 Task: Select Retail. Add to cart, from Victoria''s Secret_x000D_
 for 4749 Dog Hill Lane, Kensington, Kansas 66951, Cell Number 785-697-6934, following items : Bombshell Seduction Eau de Parfum (1.7 oz)_x000D_
 - 2, Victoria''s Secret Essential Pocket Legging 6_x000D_
 - 2, Victoria''s Secret The Do-Not-Disturb Teddy Lipstick Red (Medium)_x000D_
 - 2, Victoria''s Secret Knockout High Impact Front-Close Sports Bra Black (34-D)_x000D_
 - 2, Very Sexy Night Eau de Parfum (3.4 oz.)_x000D_
 - 3
Action: Mouse moved to (662, 125)
Screenshot: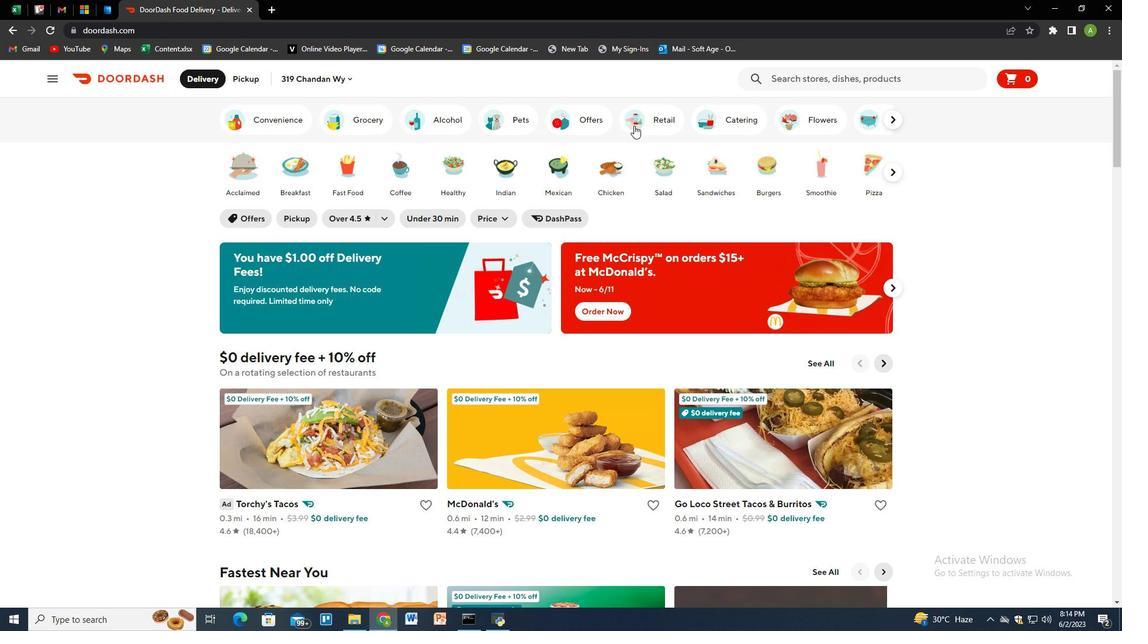 
Action: Mouse pressed left at (662, 125)
Screenshot: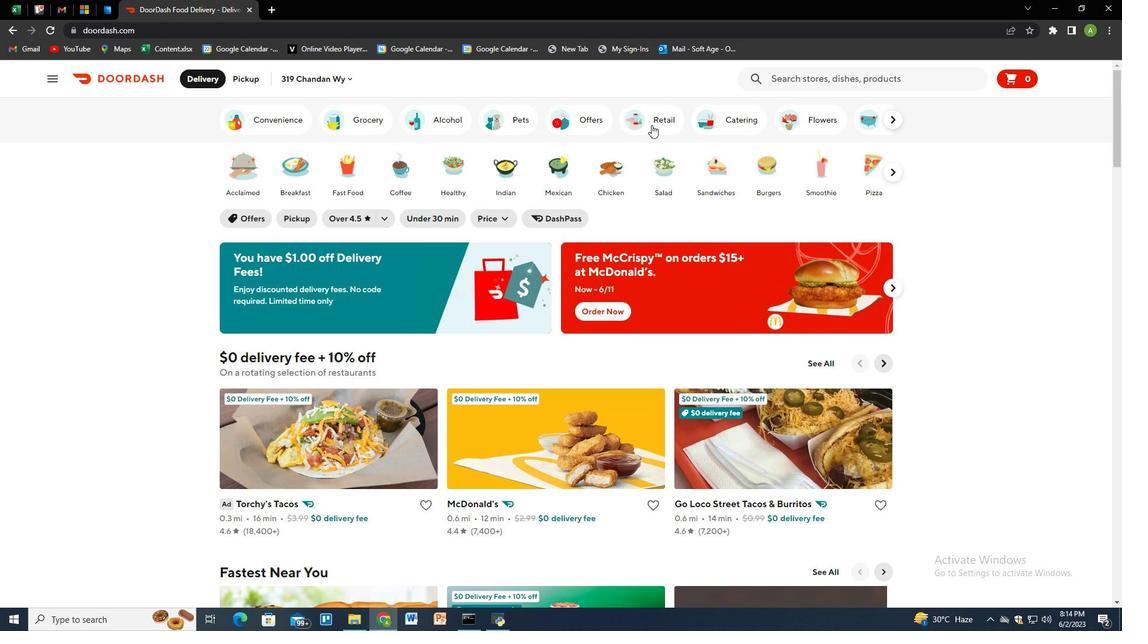 
Action: Mouse moved to (622, 470)
Screenshot: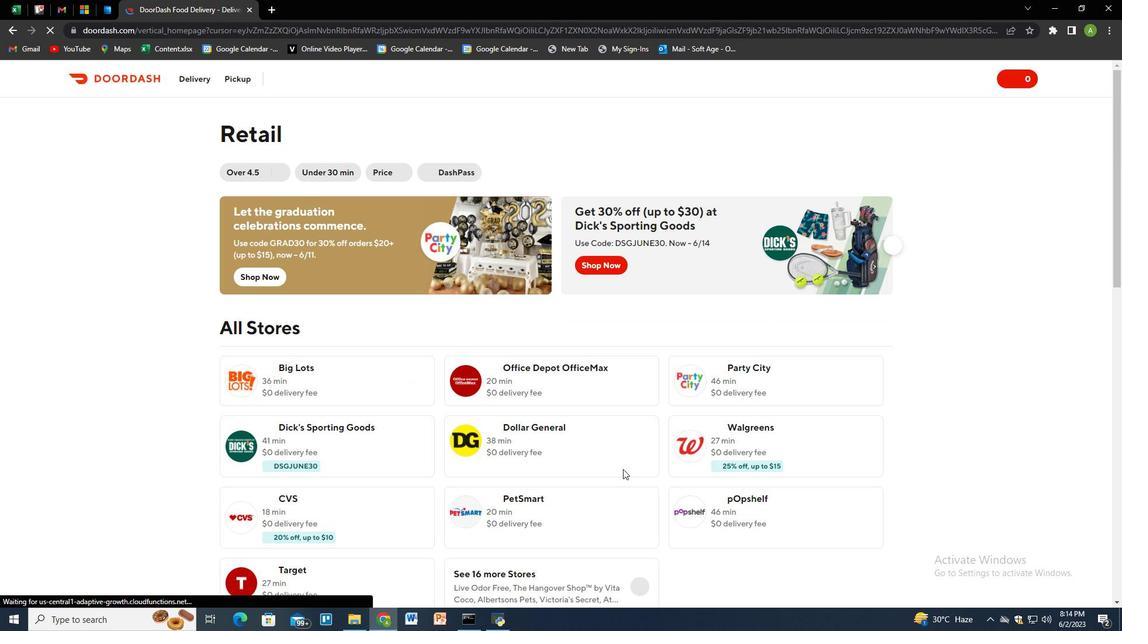 
Action: Mouse scrolled (622, 470) with delta (0, 0)
Screenshot: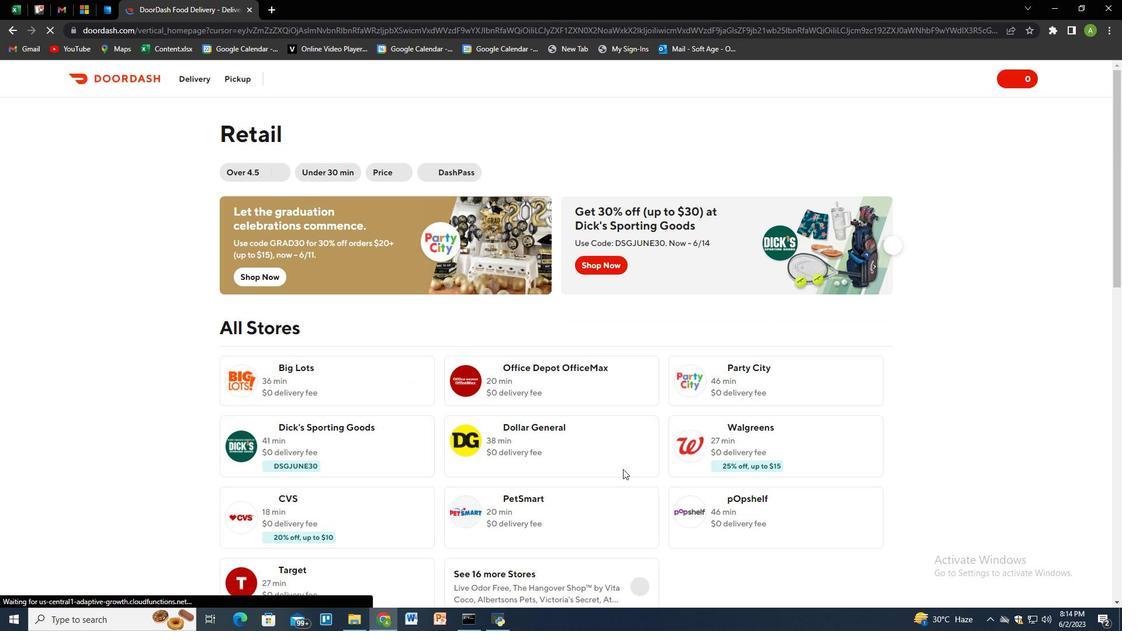 
Action: Mouse scrolled (622, 470) with delta (0, 0)
Screenshot: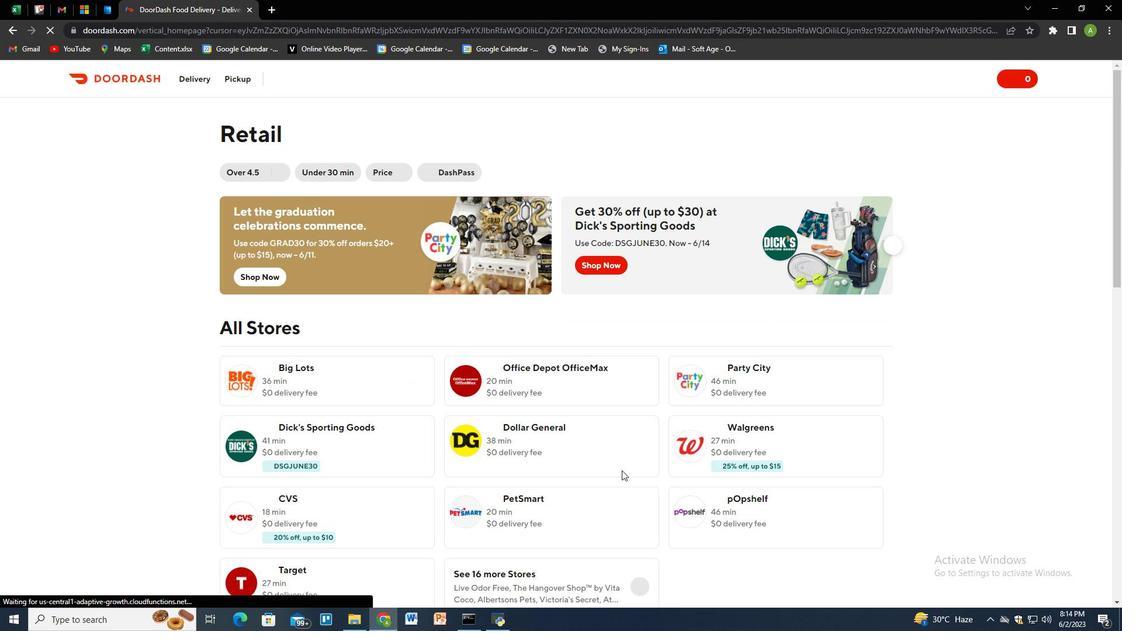 
Action: Mouse moved to (631, 470)
Screenshot: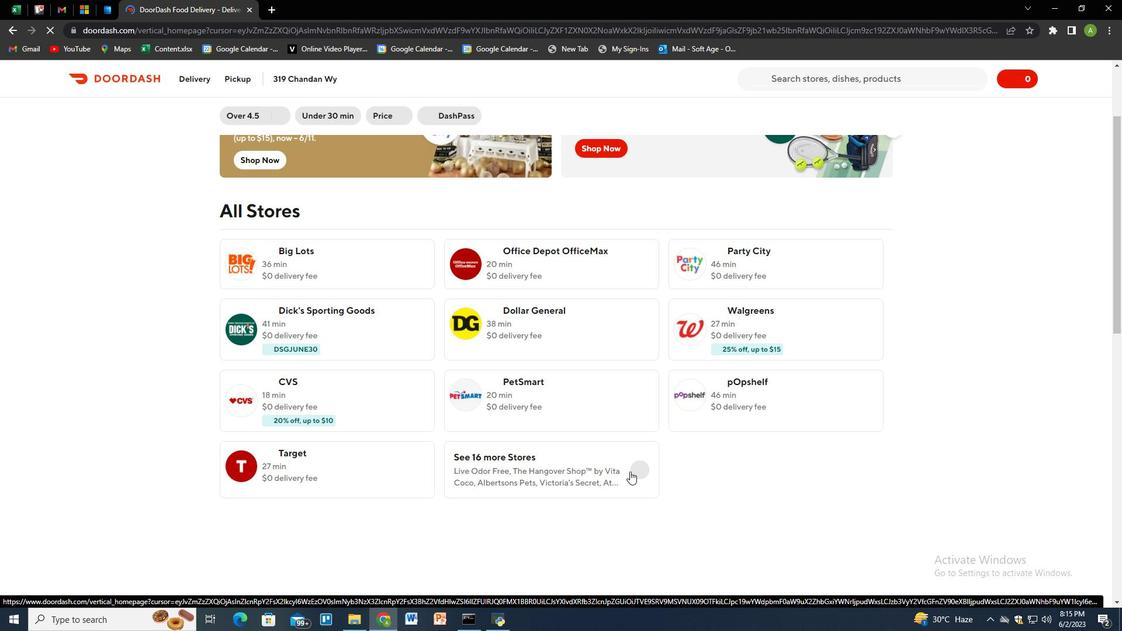 
Action: Mouse pressed left at (631, 470)
Screenshot: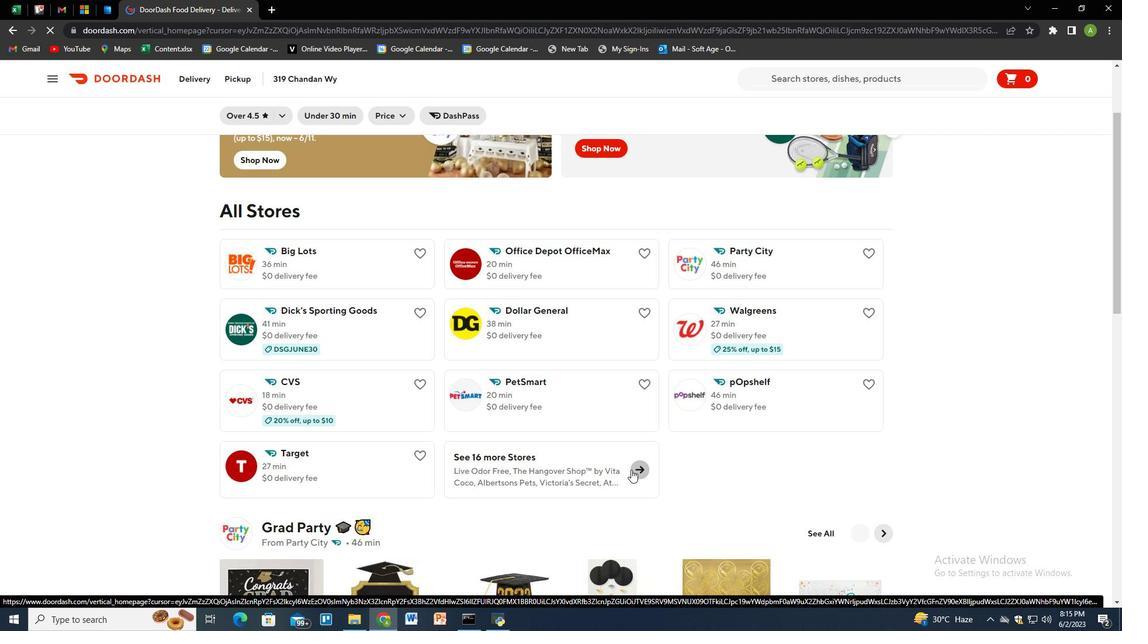 
Action: Mouse moved to (593, 461)
Screenshot: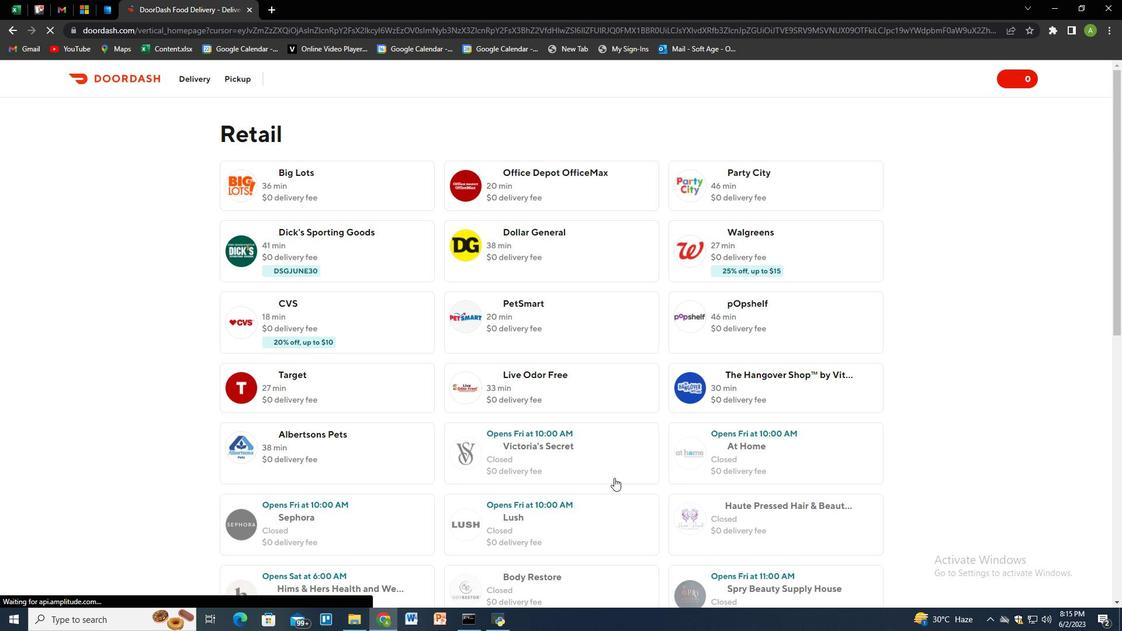 
Action: Mouse pressed left at (593, 461)
Screenshot: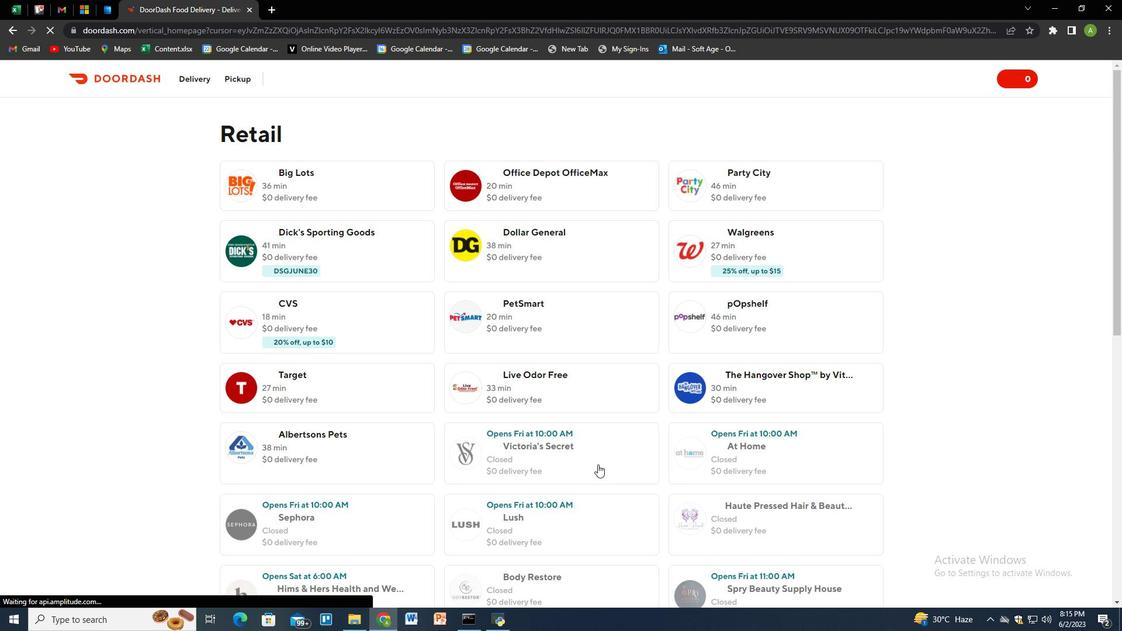 
Action: Mouse moved to (252, 79)
Screenshot: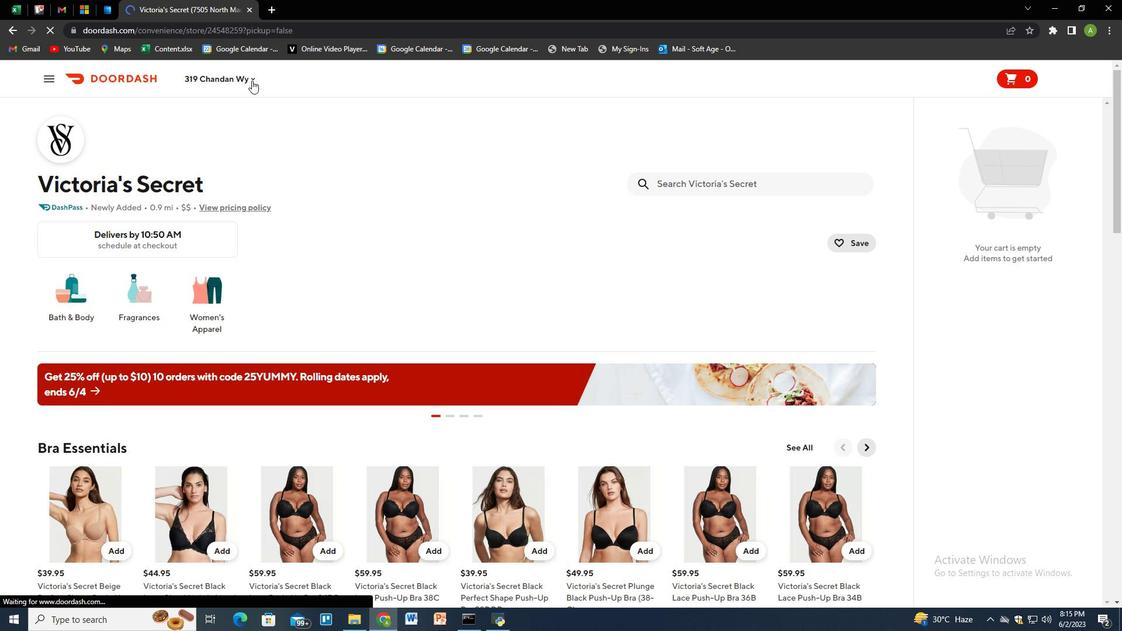 
Action: Mouse pressed left at (252, 79)
Screenshot: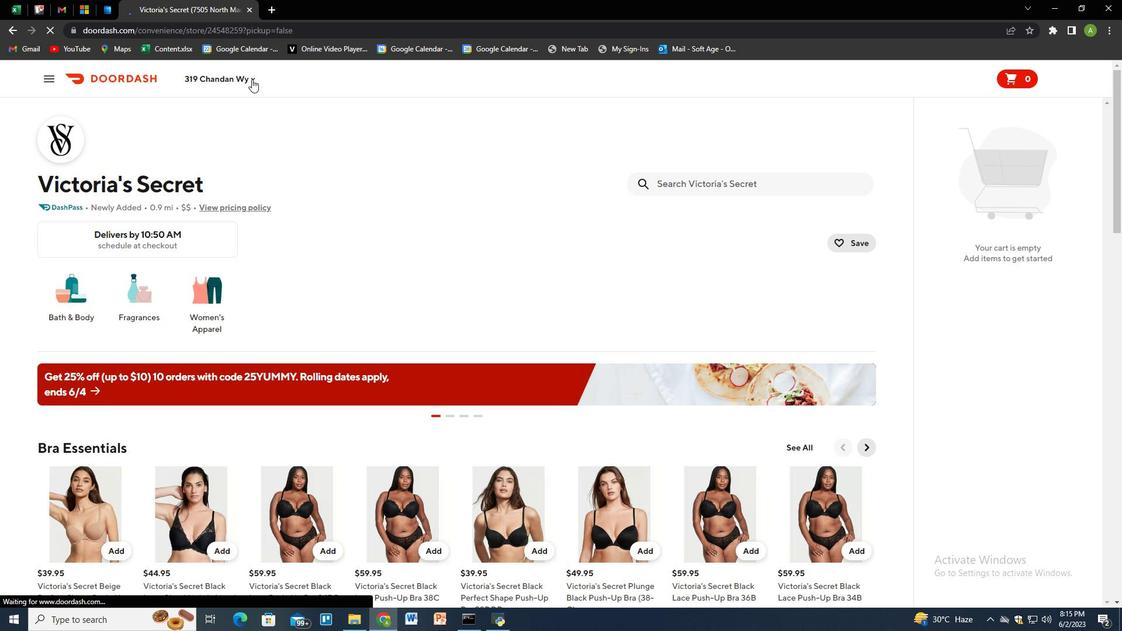 
Action: Mouse moved to (253, 134)
Screenshot: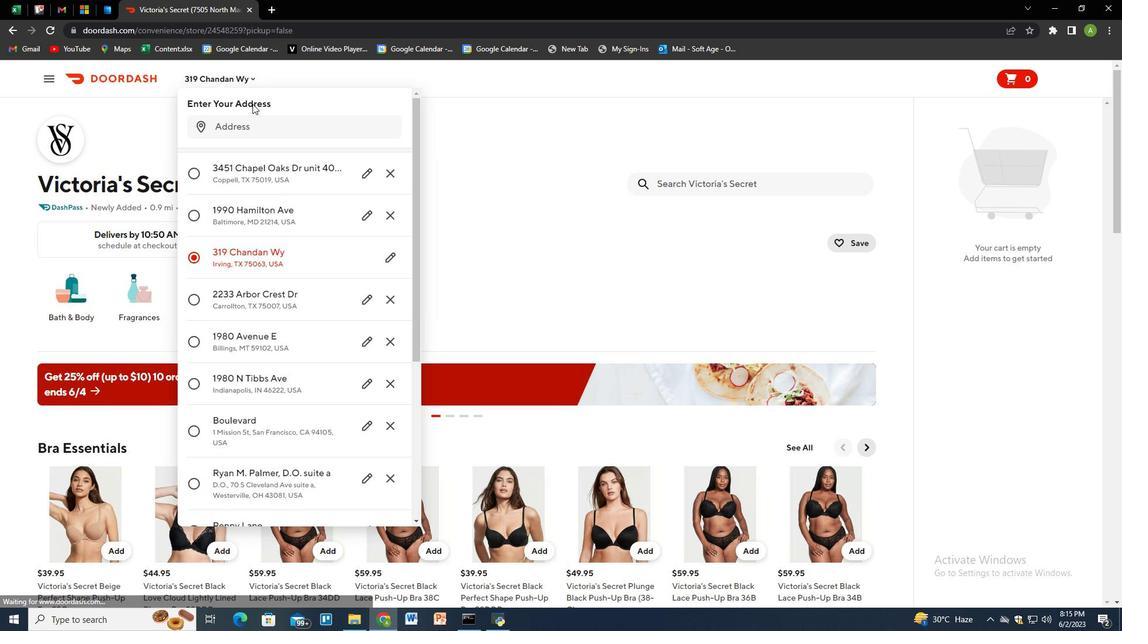 
Action: Mouse pressed left at (253, 134)
Screenshot: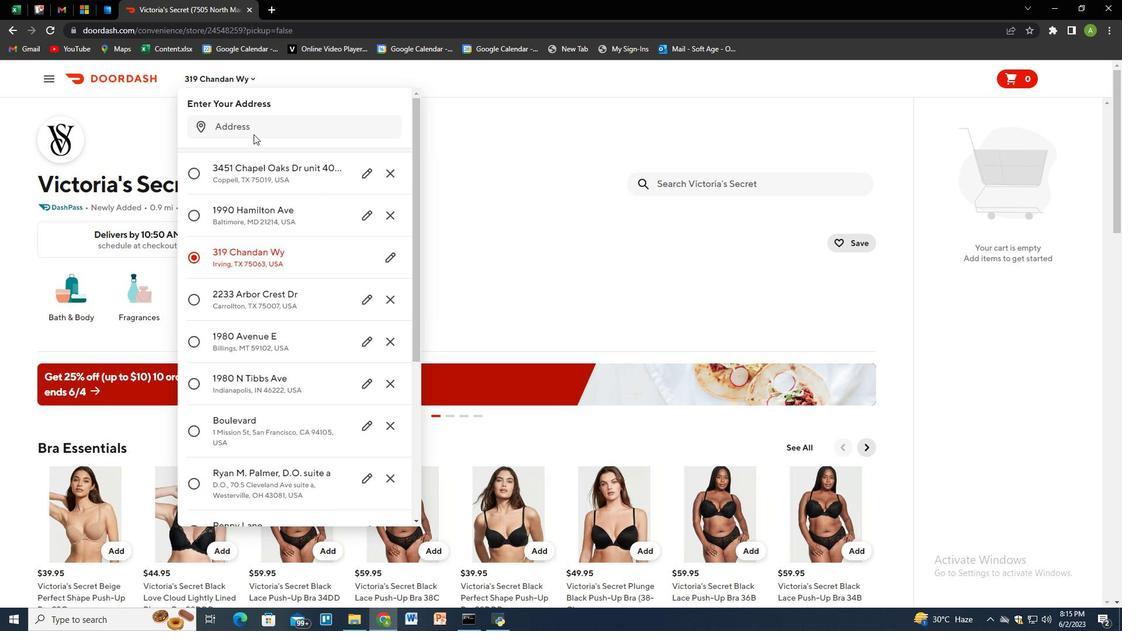 
Action: Mouse moved to (239, 97)
Screenshot: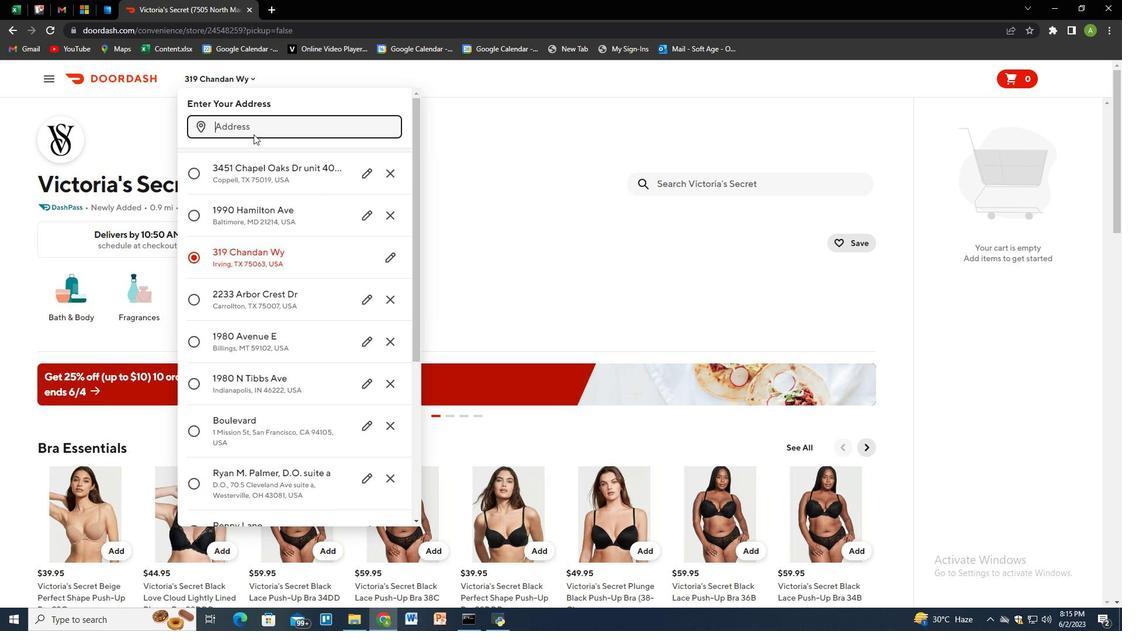 
Action: Key pressed 4749<Key.space>dog<Key.space>hill<Key.space>lane,<Key.space>kensington,<Key.space>kansas<Key.space>66951<Key.enter>
Screenshot: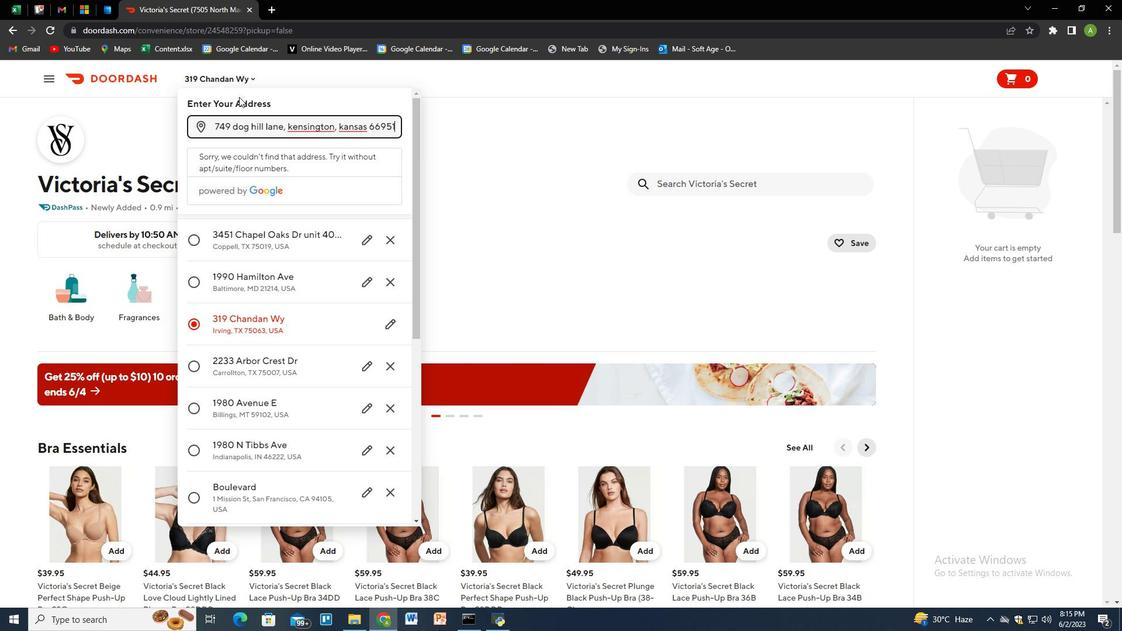 
Action: Mouse moved to (350, 467)
Screenshot: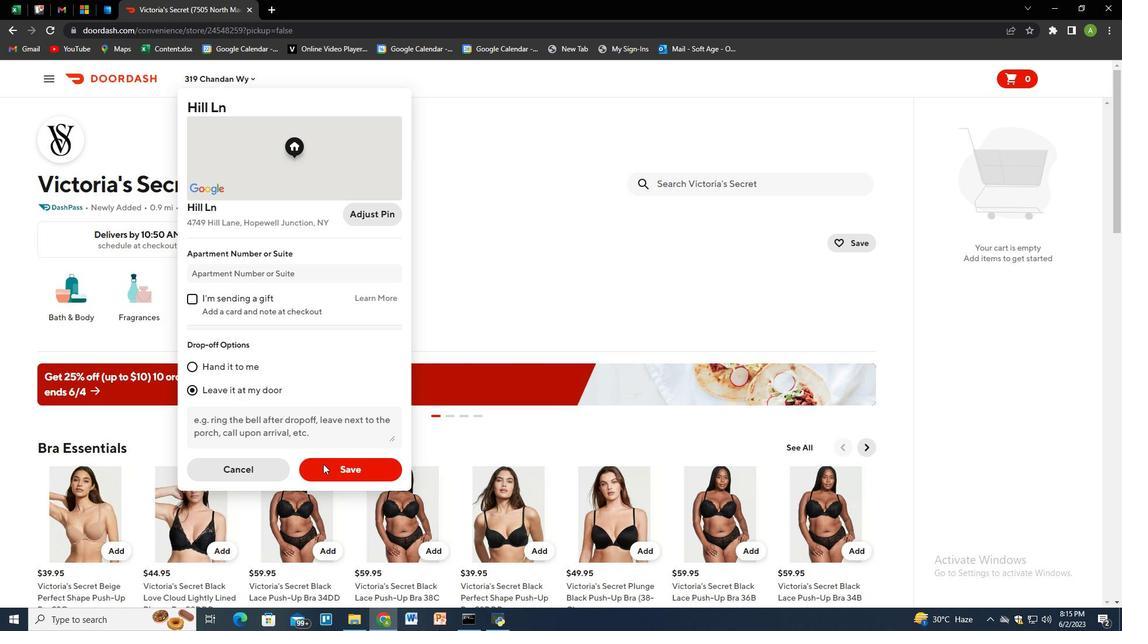 
Action: Mouse pressed left at (350, 467)
Screenshot: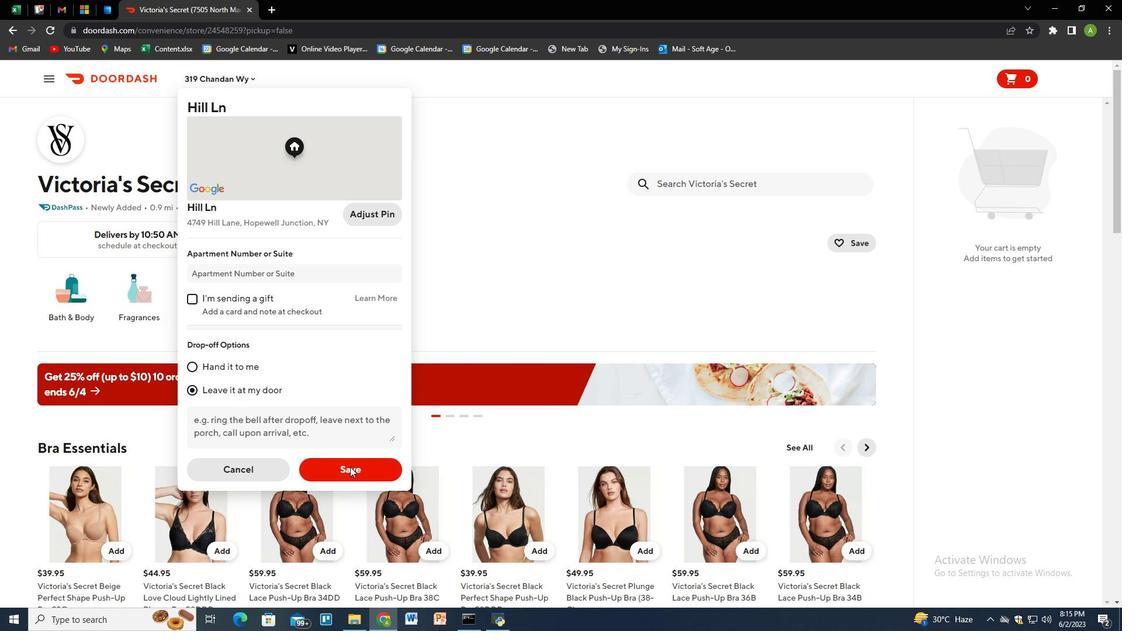 
Action: Mouse moved to (681, 189)
Screenshot: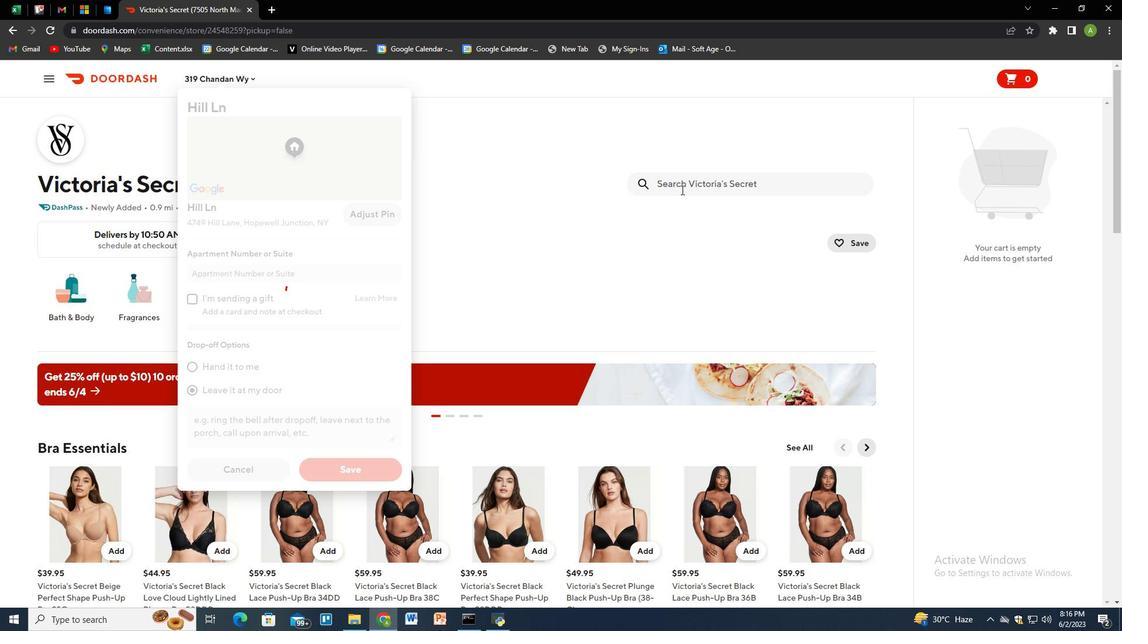 
Action: Mouse pressed left at (681, 189)
Screenshot: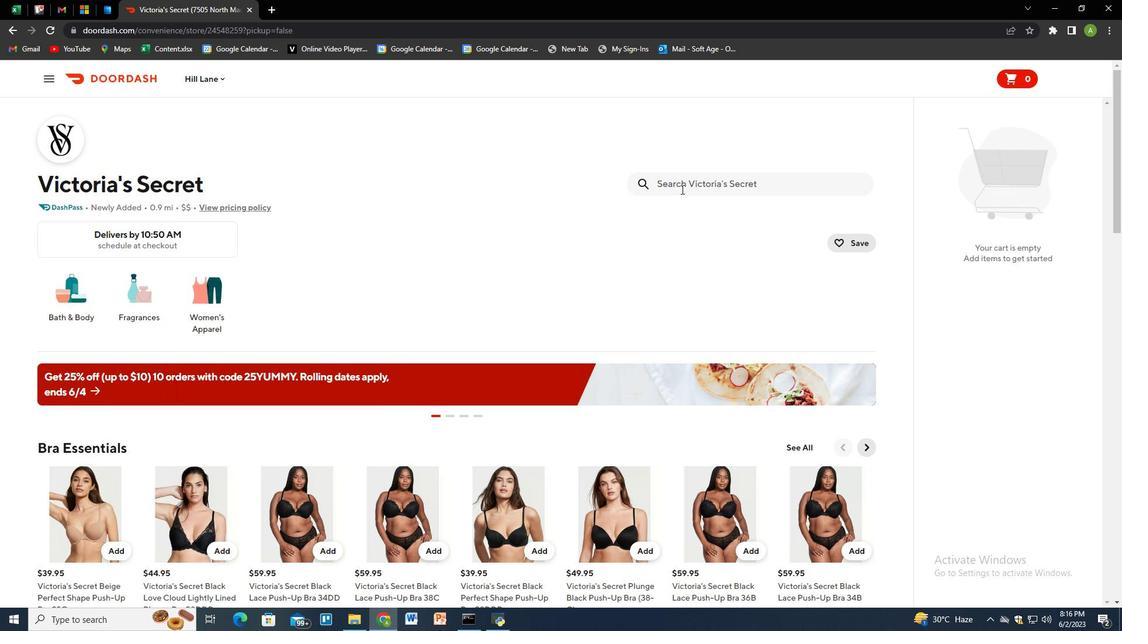 
Action: Key pressed bombshell<Key.space>seduction<Key.space>eay<Key.backspace>u<Key.space>de<Key.space>parfum<Key.space><Key.shift_r>(1.7<Key.space>oz<Key.shift_r>)<Key.enter>
Screenshot: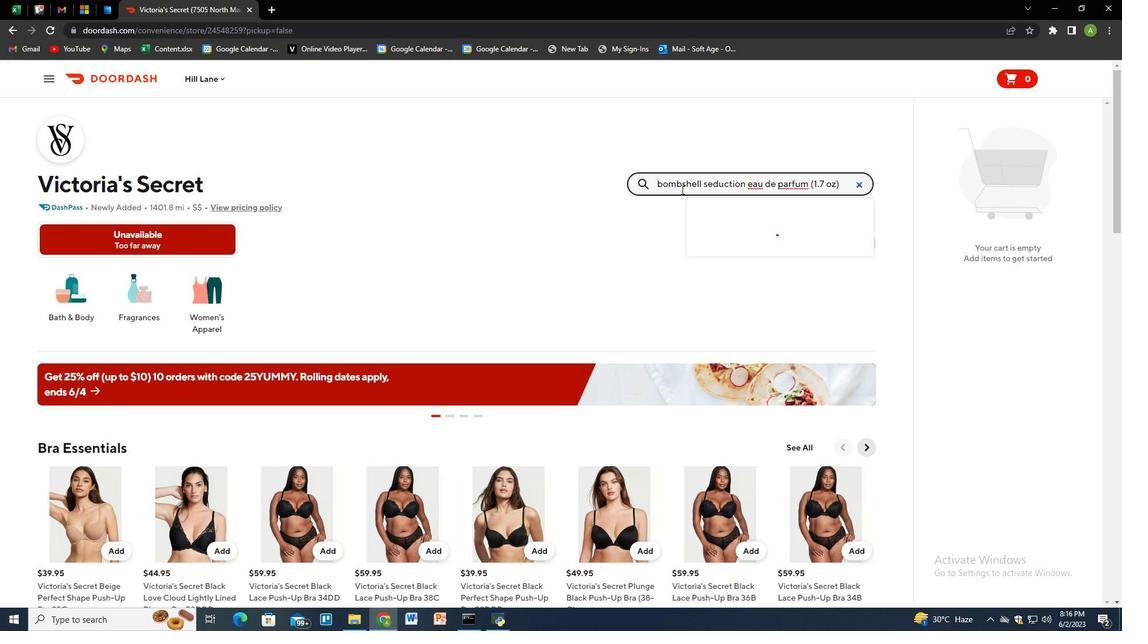 
Action: Mouse moved to (118, 307)
Screenshot: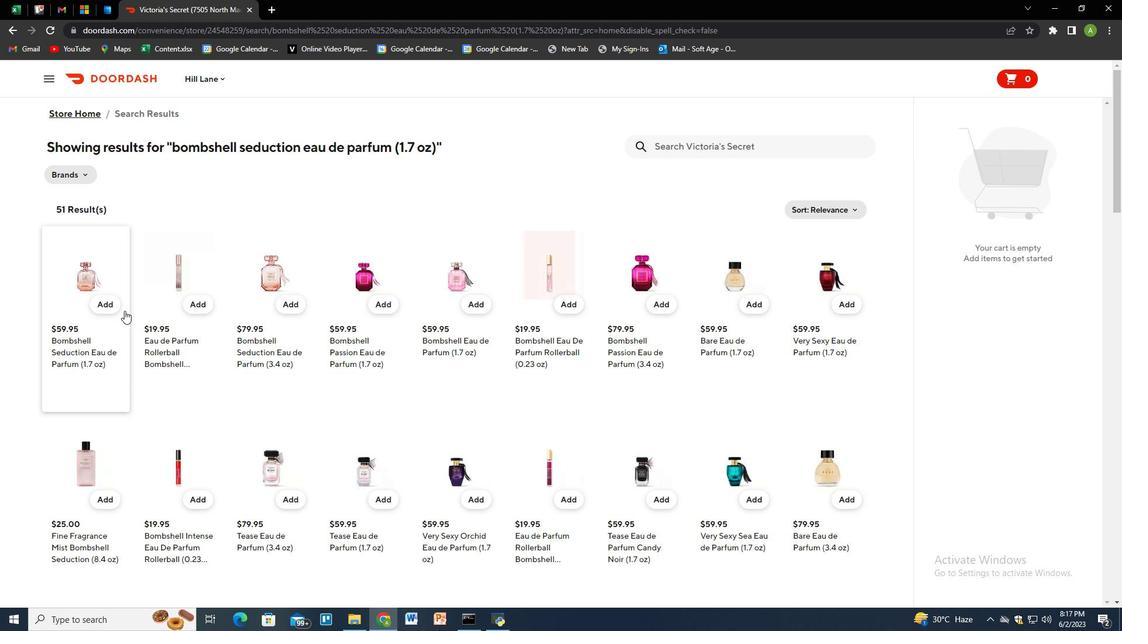 
Action: Mouse pressed left at (118, 307)
Screenshot: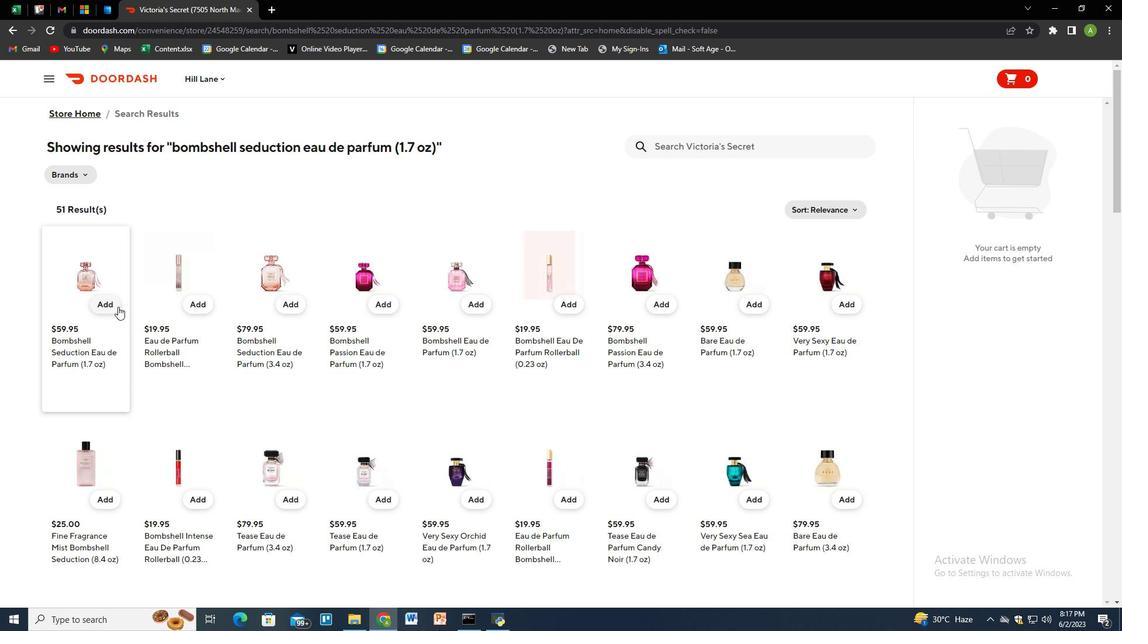 
Action: Mouse moved to (1083, 202)
Screenshot: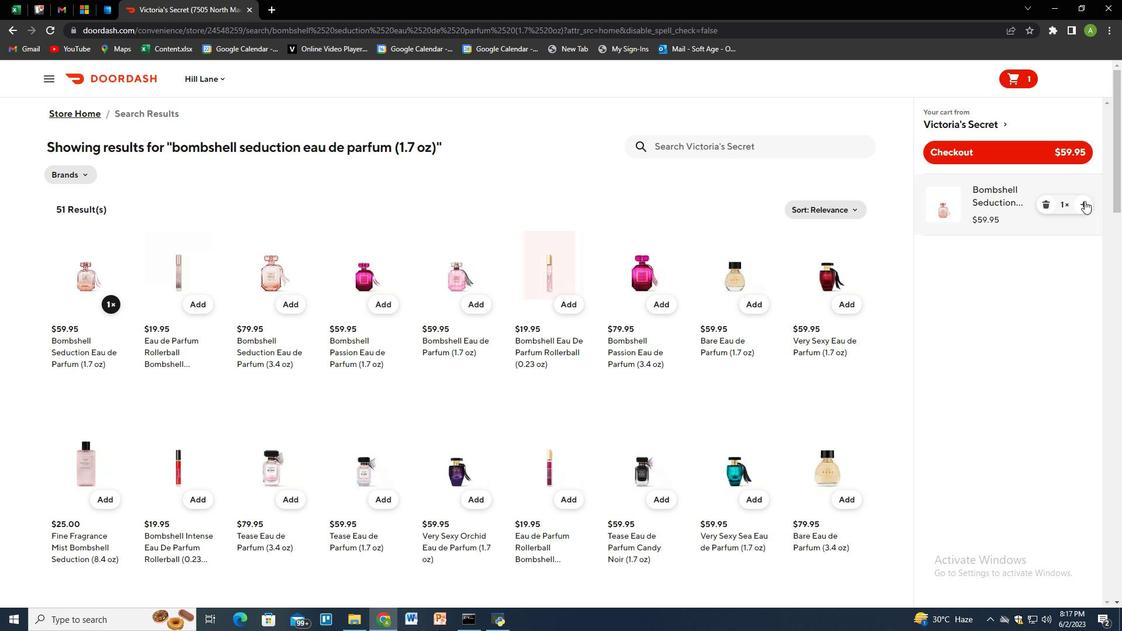 
Action: Mouse pressed left at (1083, 202)
Screenshot: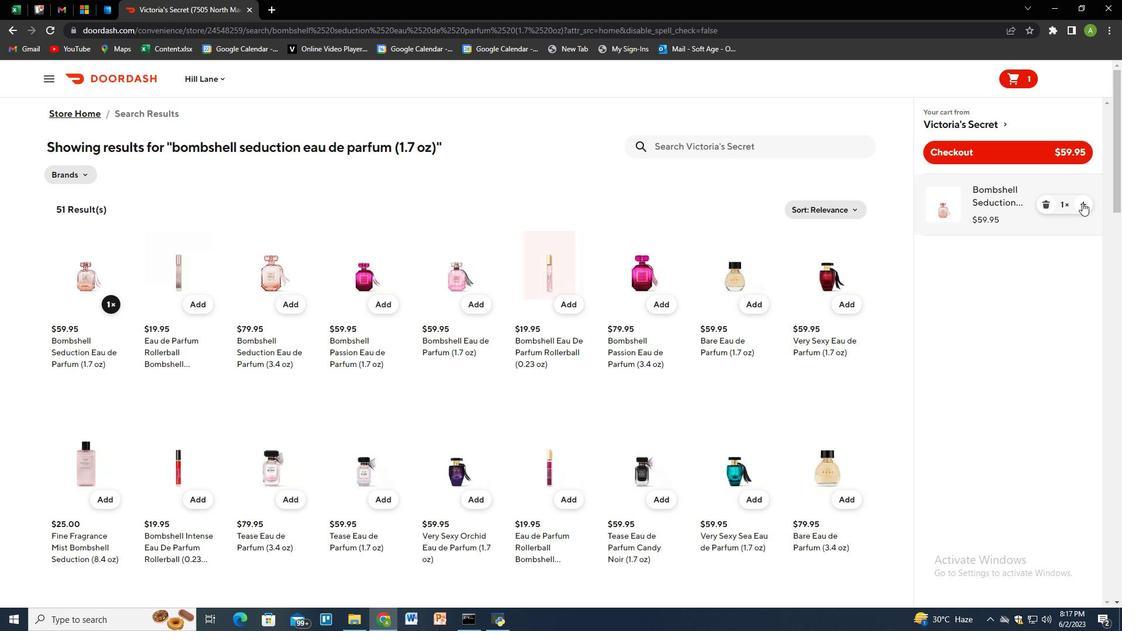 
Action: Mouse moved to (755, 150)
Screenshot: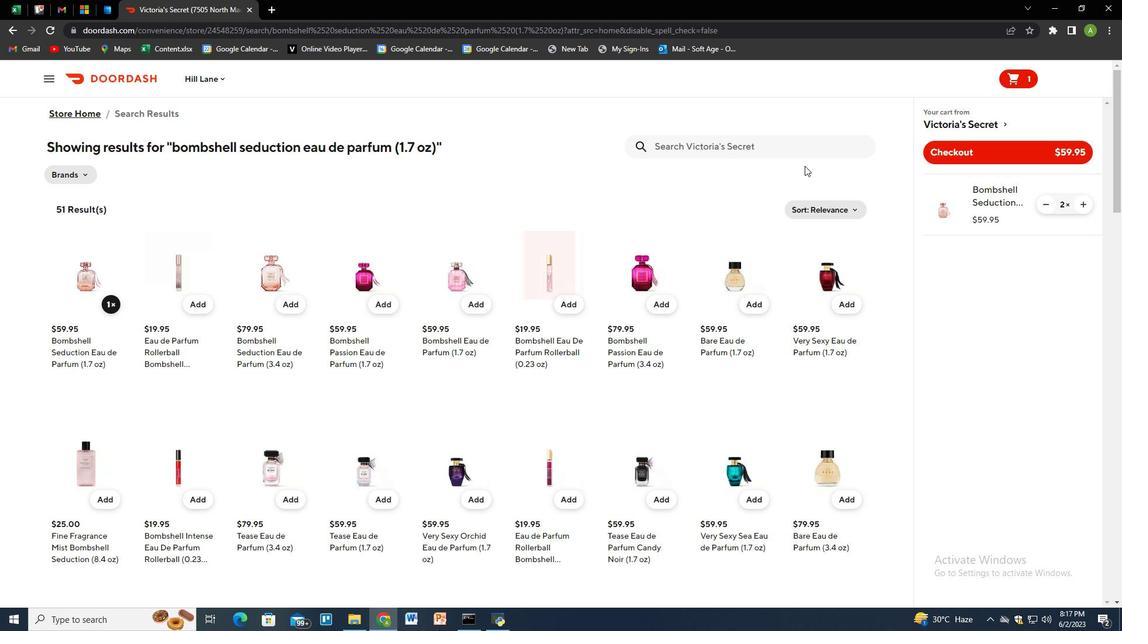 
Action: Mouse pressed left at (755, 150)
Screenshot: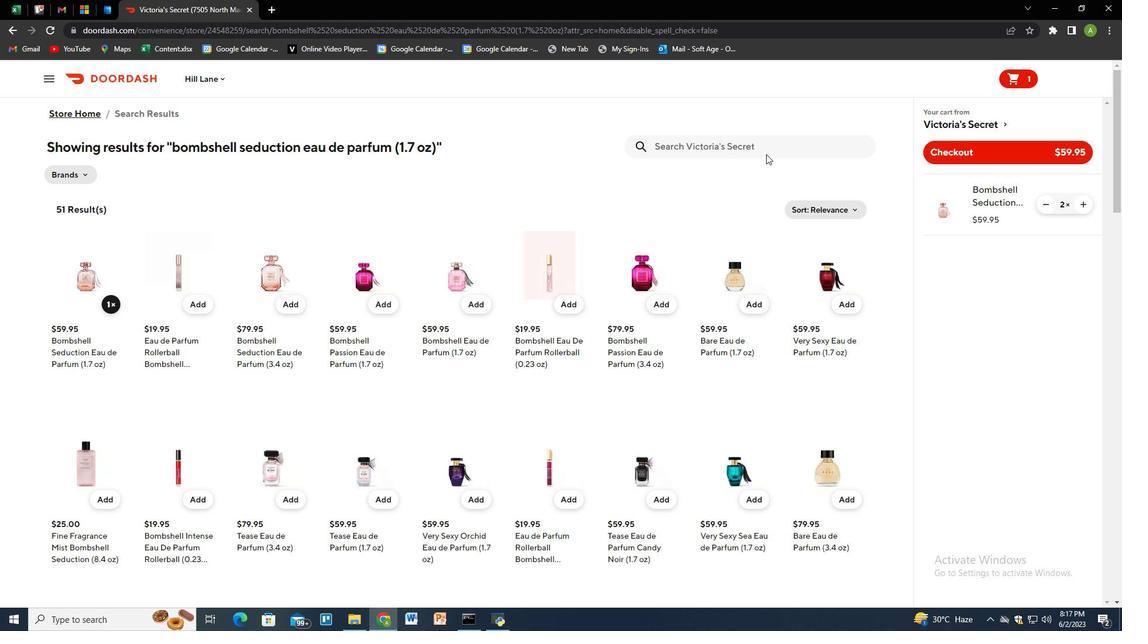 
Action: Key pressed victoria<Key.shift_r>"s<Key.space>secret<Key.space>essential<Key.space>pocket<Key.space>legging<Key.space>6<Key.enter>
Screenshot: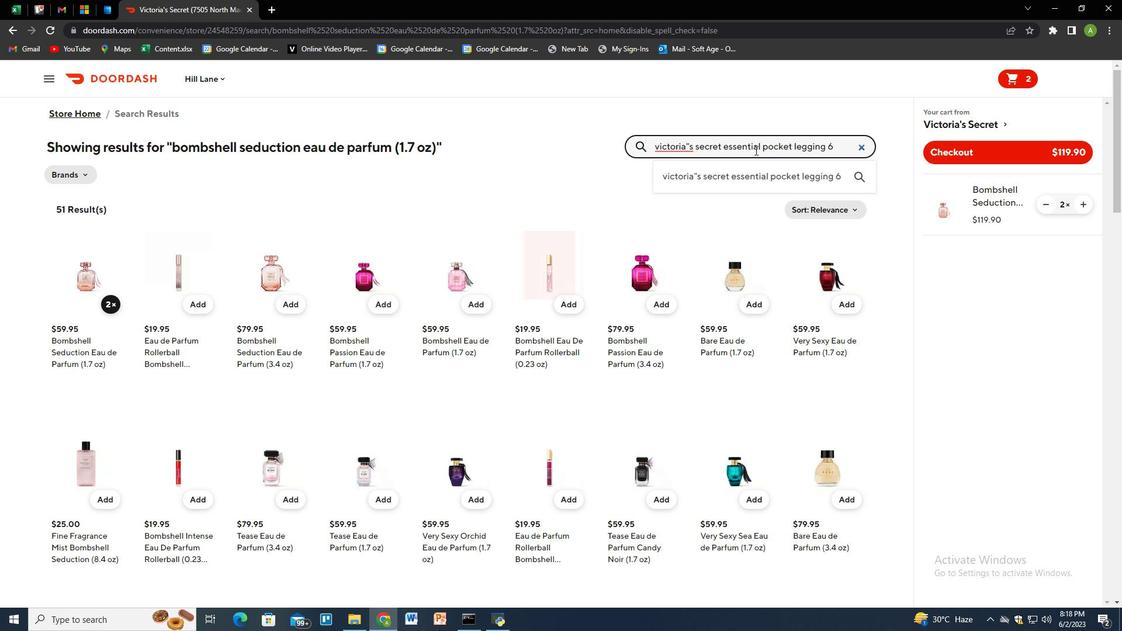 
Action: Mouse moved to (102, 303)
Screenshot: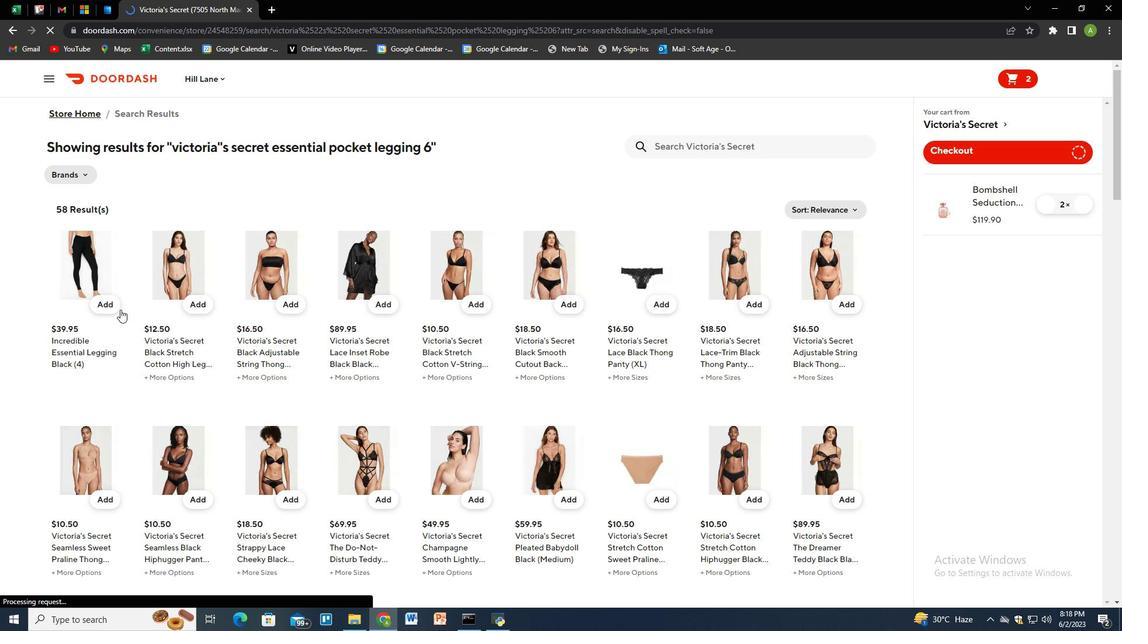 
Action: Mouse pressed left at (102, 303)
Screenshot: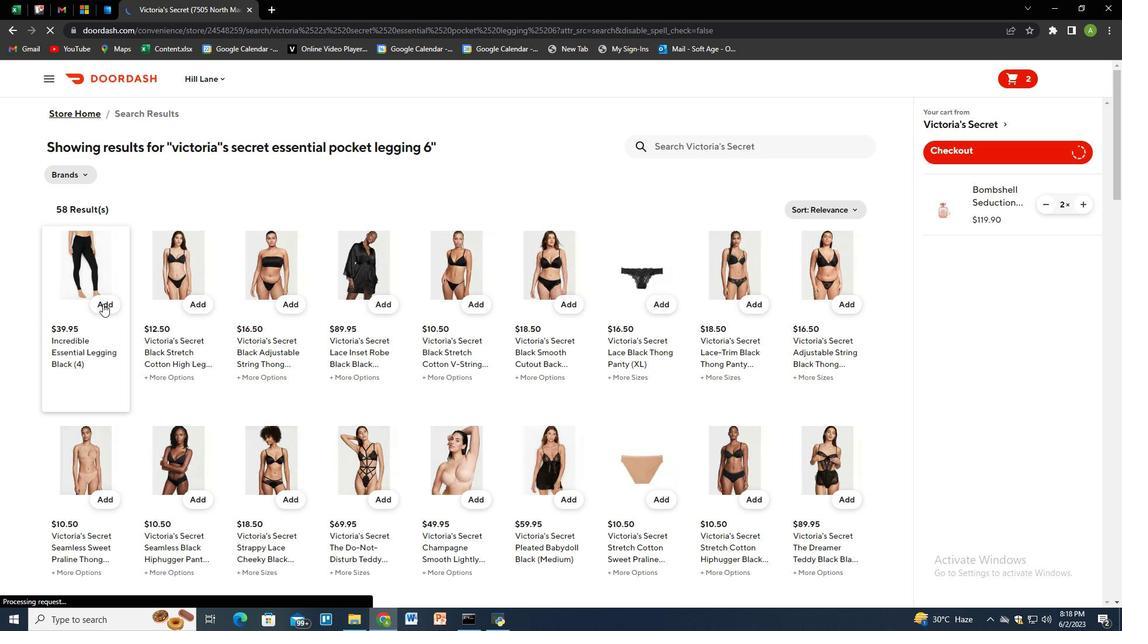 
Action: Mouse moved to (1080, 266)
Screenshot: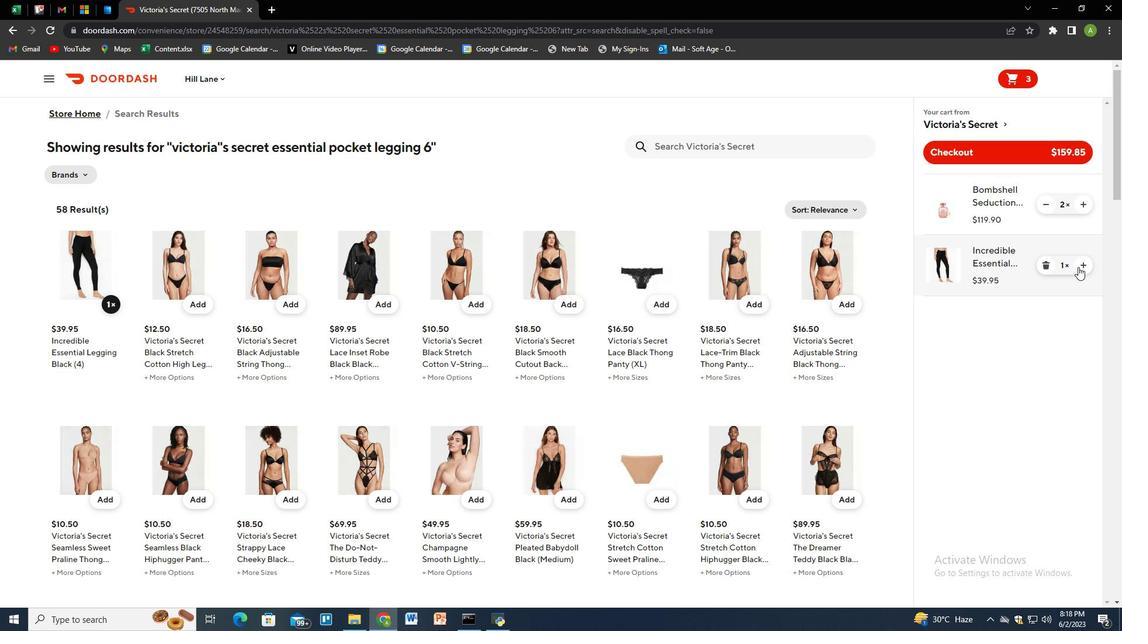 
Action: Mouse pressed left at (1080, 266)
Screenshot: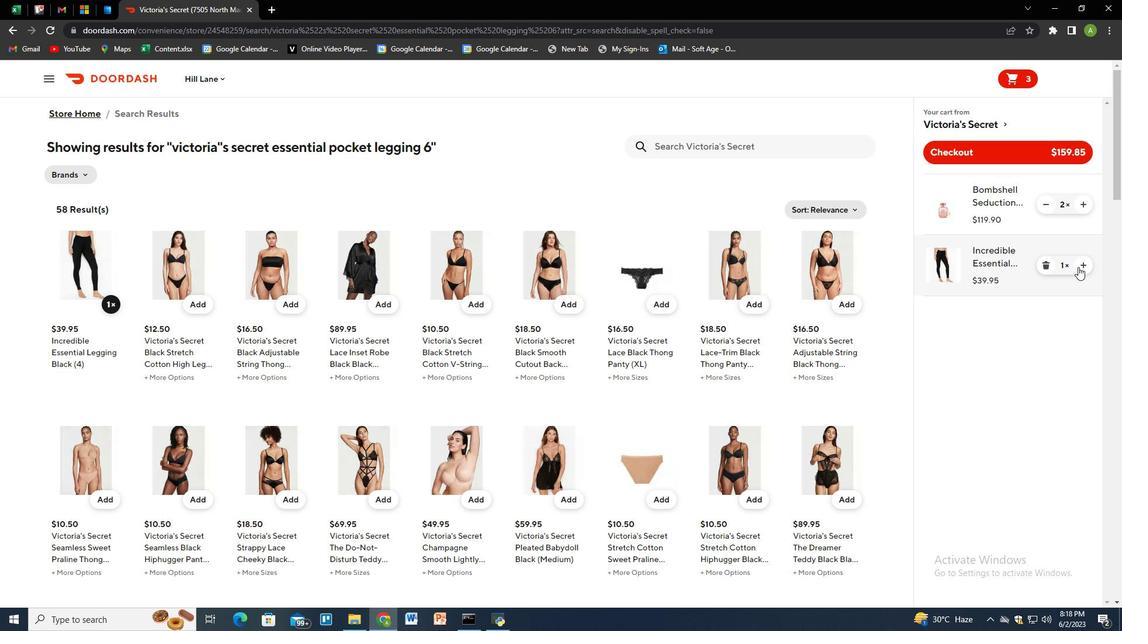 
Action: Mouse moved to (721, 149)
Screenshot: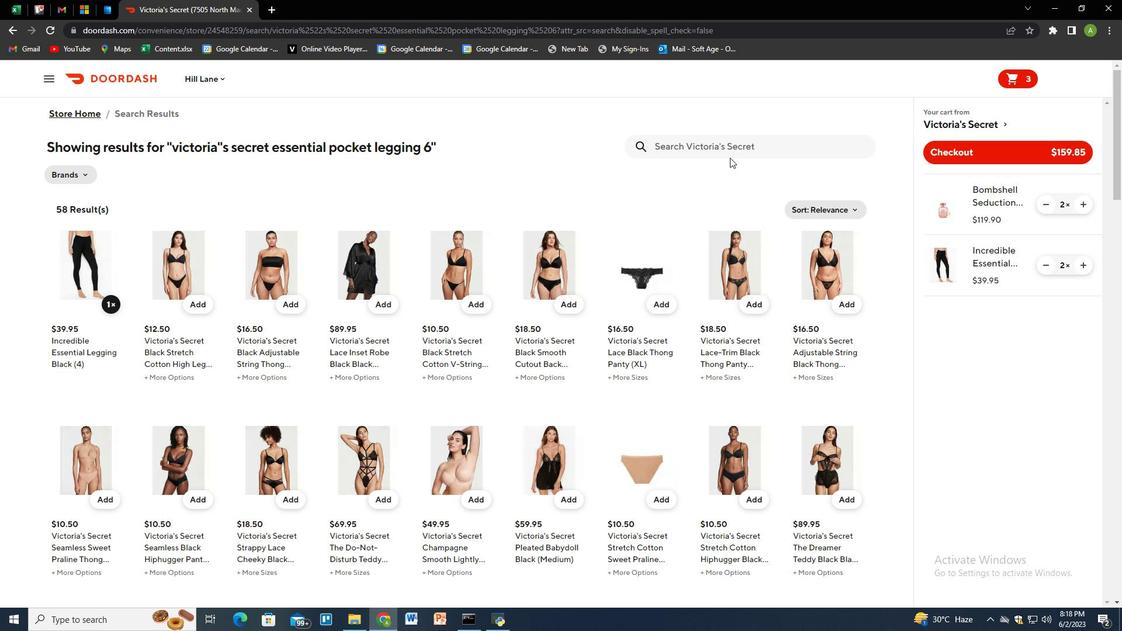 
Action: Mouse pressed left at (721, 149)
Screenshot: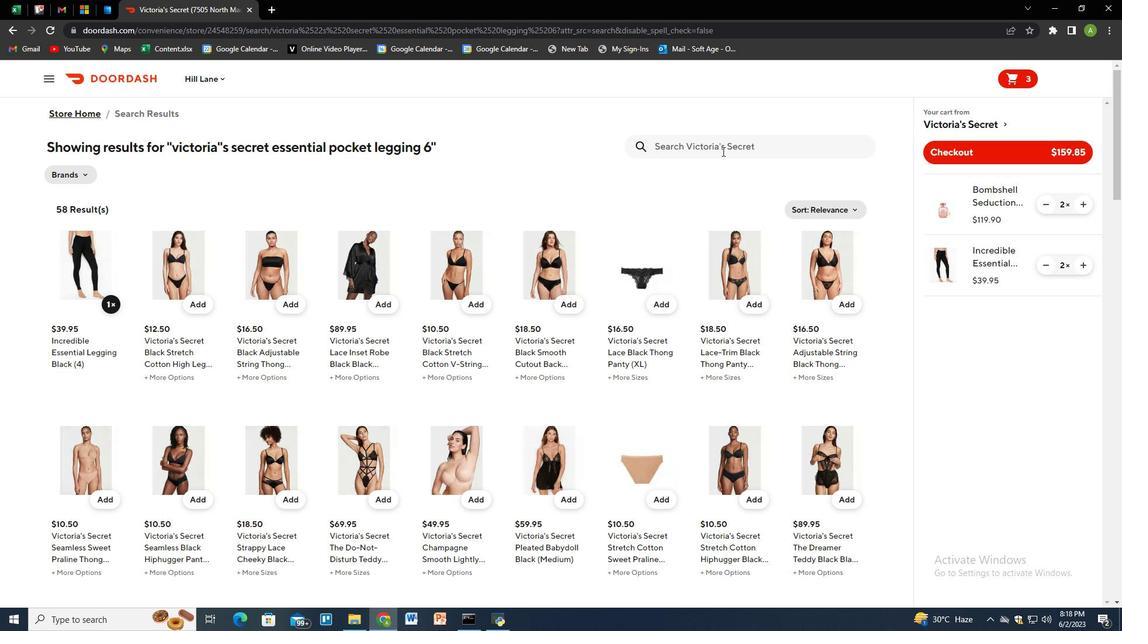 
Action: Key pressed victoria<Key.shift_r><Key.shift_r><Key.shift_r><Key.shift_r><Key.shift_r><Key.shift_r><Key.shift_r><Key.shift_r><Key.shift_r><Key.shift_r><Key.shift_r><Key.shift_r><Key.shift_r><Key.shift_r><Key.shift_r>"s<Key.space>secret<Key.space>the<Key.space>do-not<Key.space><Key.backspace>-disturb<Key.space>teddy<Key.space>lipstick<Key.space>red<Key.space><Key.shift_r><Key.shift_r><Key.shift_r><Key.shift_r><Key.shift_r>(medium<Key.shift_r><Key.shift_r><Key.shift_r><Key.shift_r><Key.shift_r><Key.shift_r>)<Key.enter>
Screenshot: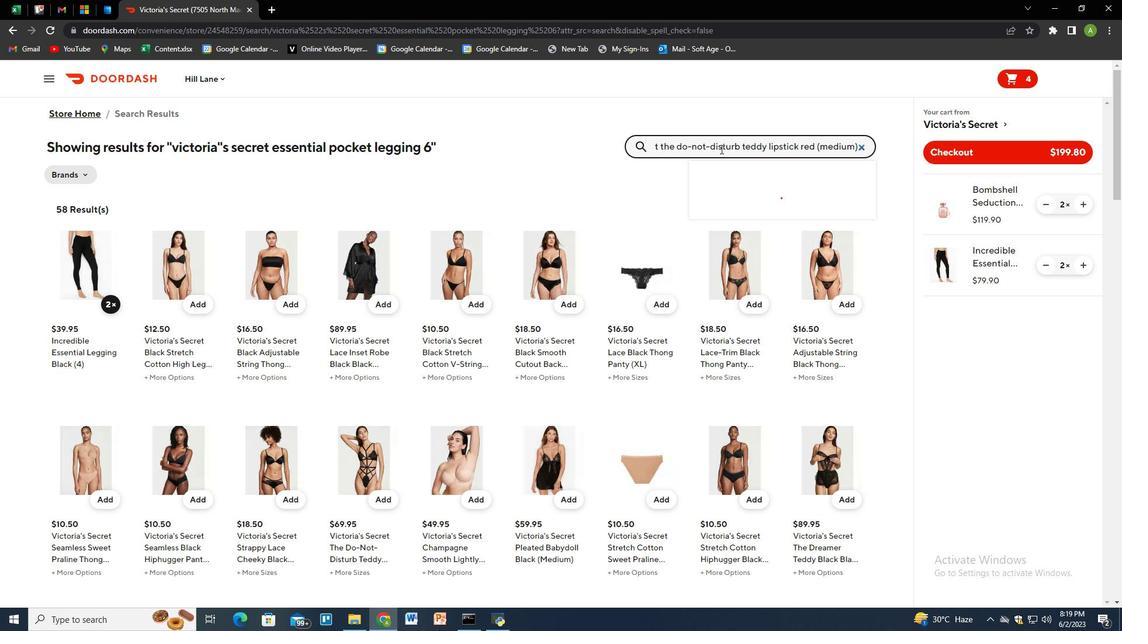 
Action: Mouse moved to (110, 301)
Screenshot: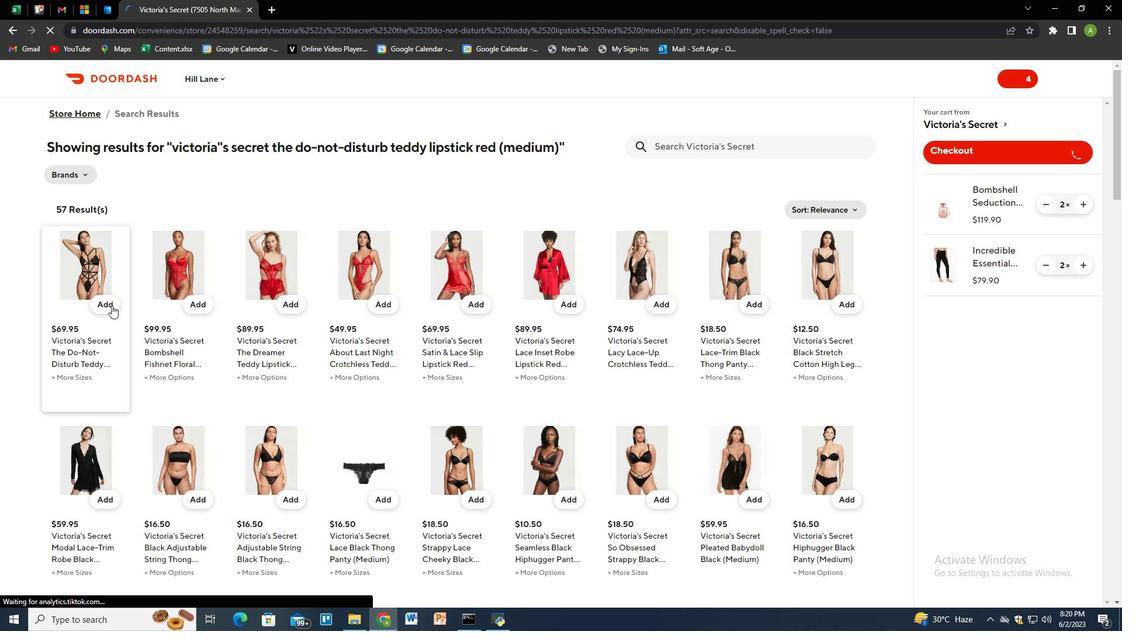 
Action: Mouse pressed left at (110, 301)
Screenshot: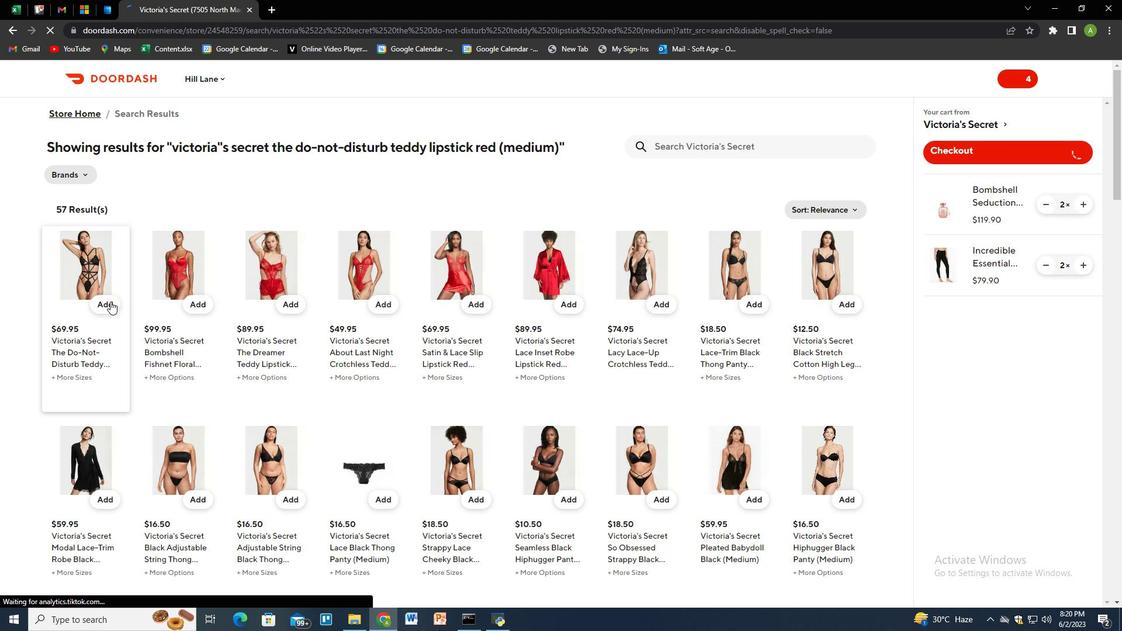 
Action: Mouse moved to (377, 580)
Screenshot: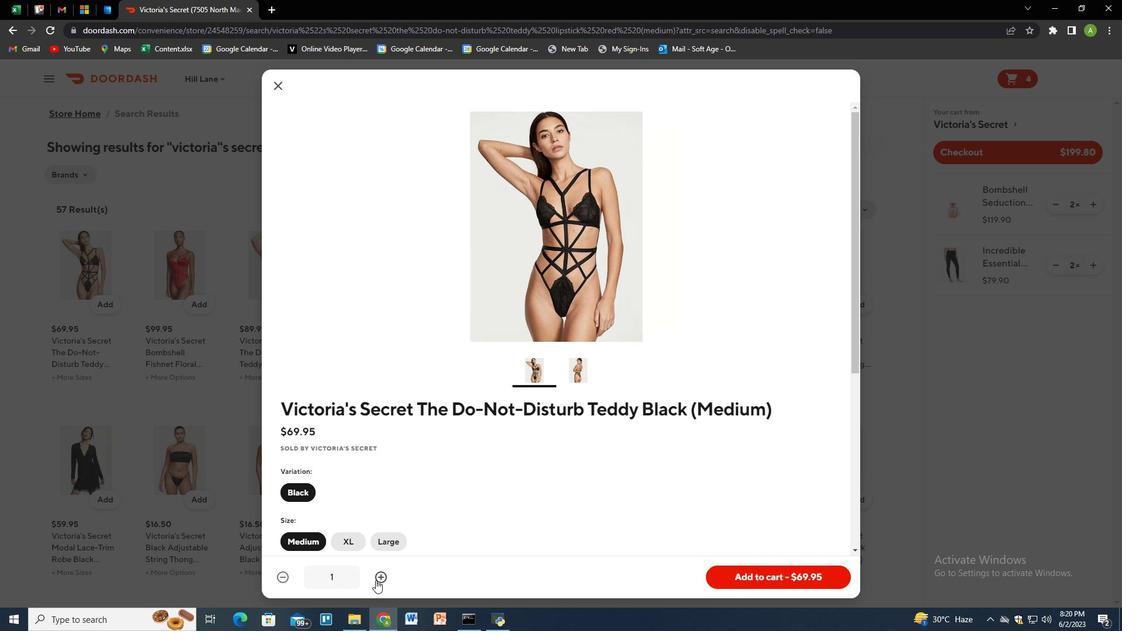 
Action: Mouse pressed left at (377, 580)
Screenshot: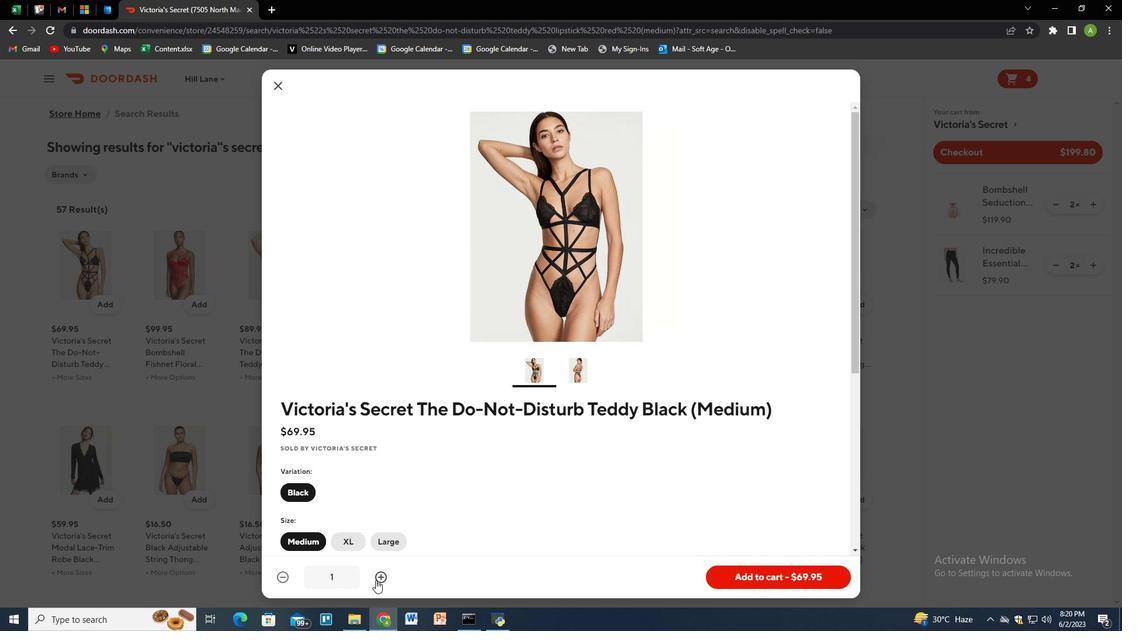 
Action: Mouse moved to (734, 578)
Screenshot: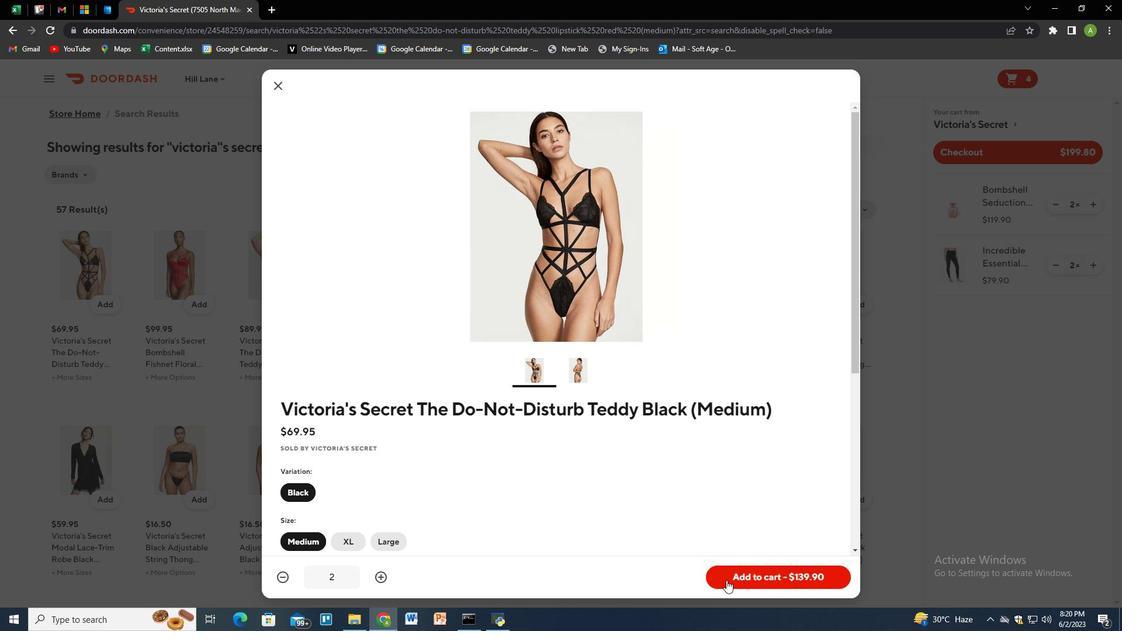 
Action: Mouse pressed left at (734, 578)
Screenshot: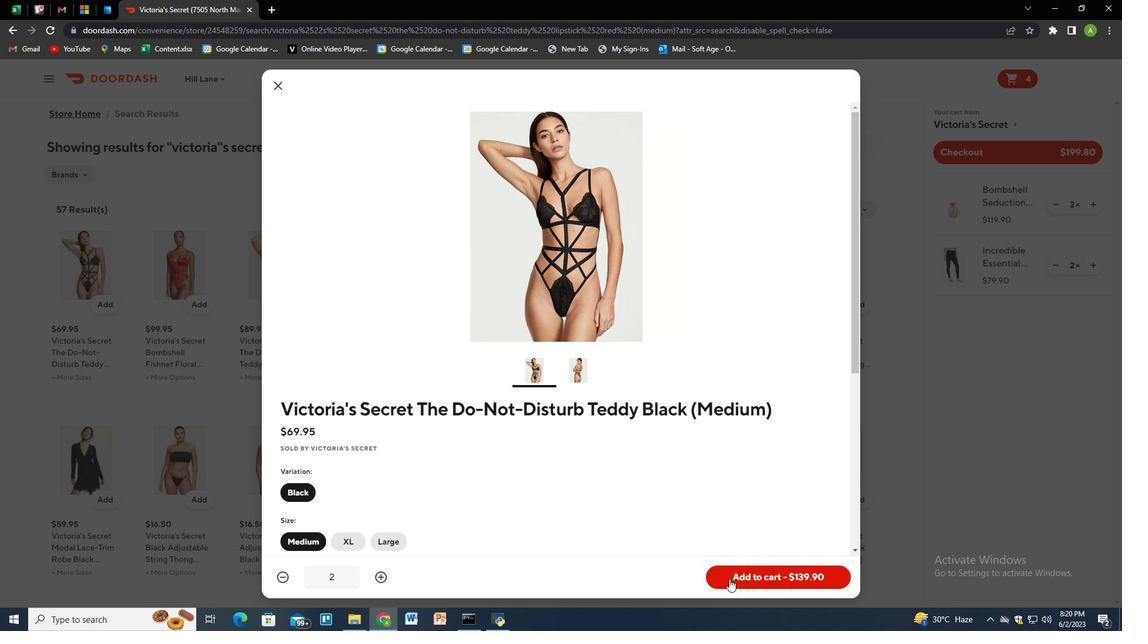 
Action: Mouse moved to (735, 147)
Screenshot: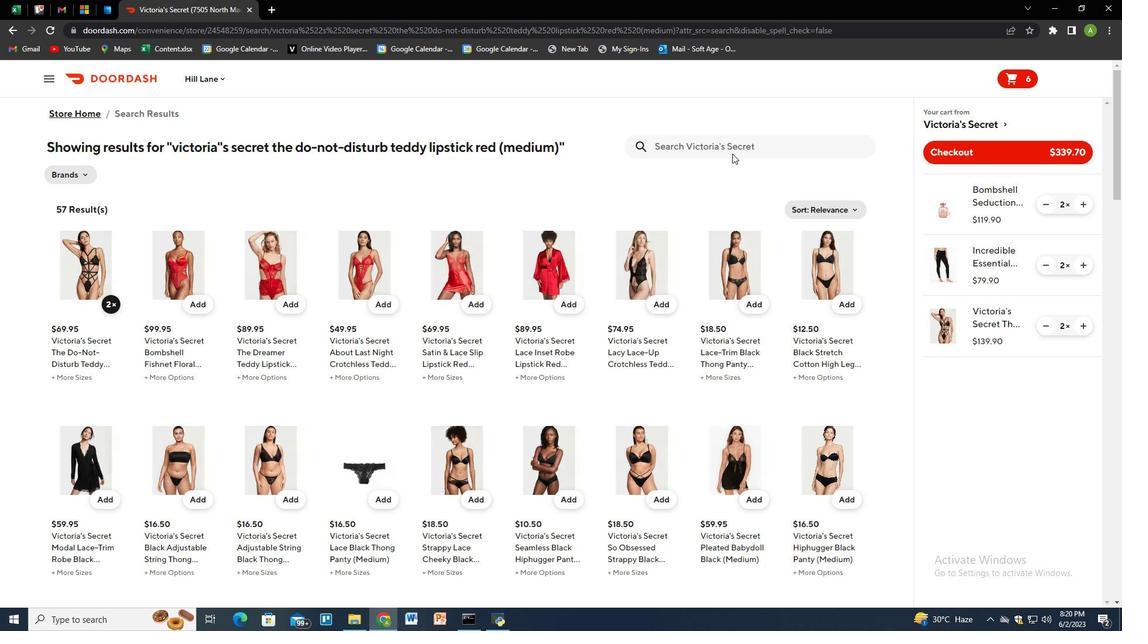 
Action: Mouse pressed left at (735, 147)
Screenshot: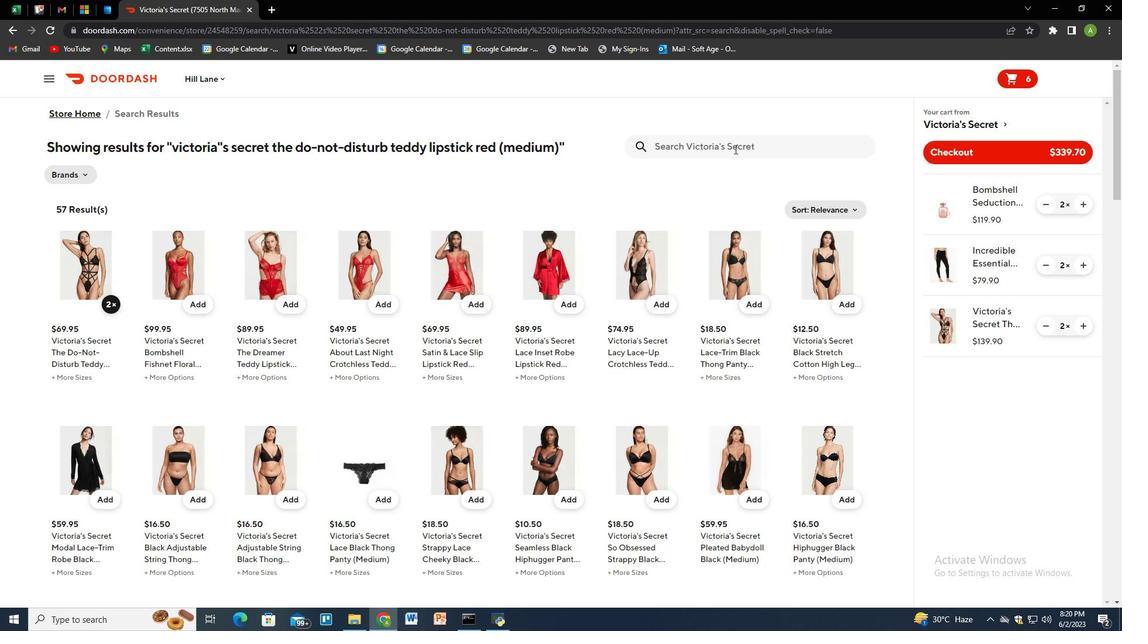 
Action: Key pressed victoria<Key.shift_r>"s<Key.space>secret<Key.space>knockout<Key.space>high<Key.space>impact<Key.space>front-clod<Key.backspace>se<Key.space>sports<Key.space>bra<Key.space>black<Key.space><Key.shift_r><Key.shift_r><Key.shift_r>(34-d<Key.shift_r>)<Key.enter>
Screenshot: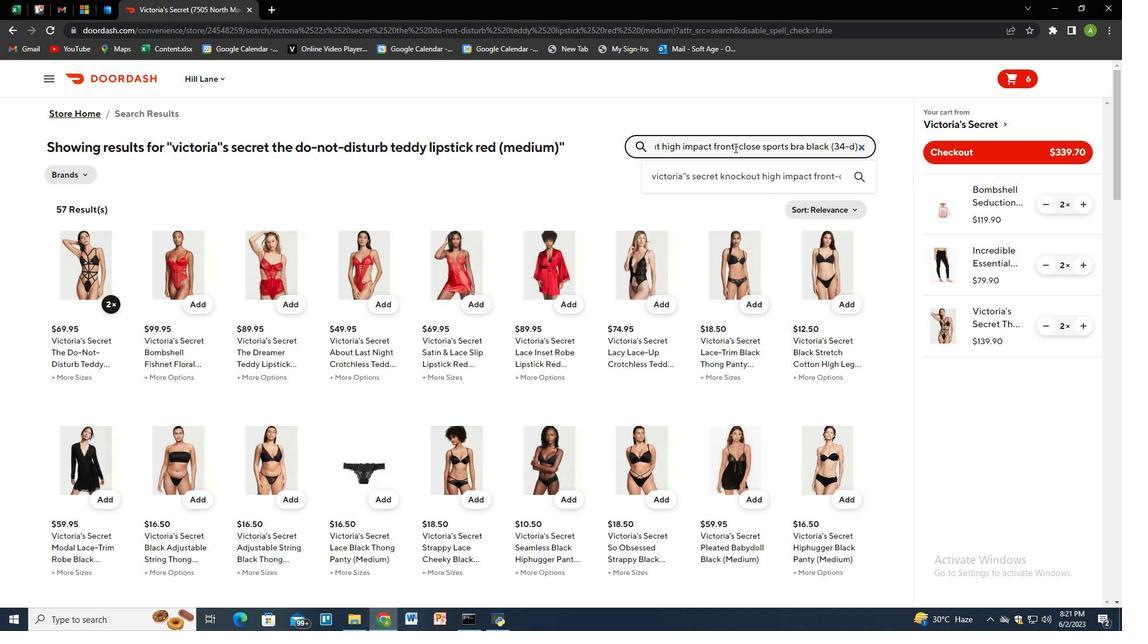 
Action: Mouse moved to (105, 304)
Screenshot: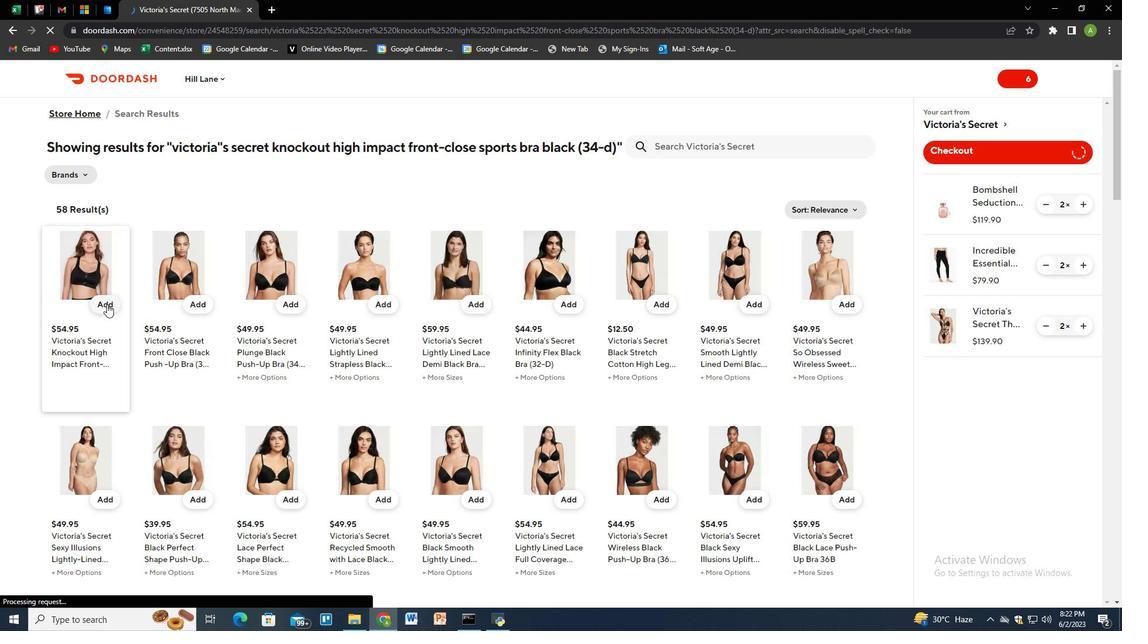 
Action: Mouse pressed left at (105, 304)
Screenshot: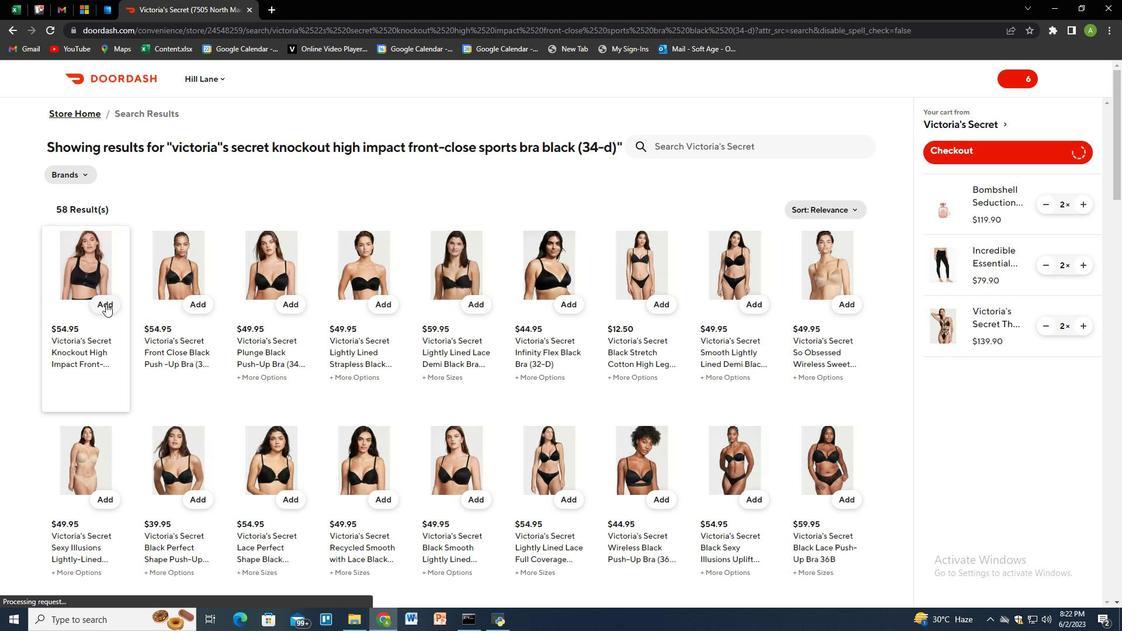 
Action: Mouse moved to (1084, 383)
Screenshot: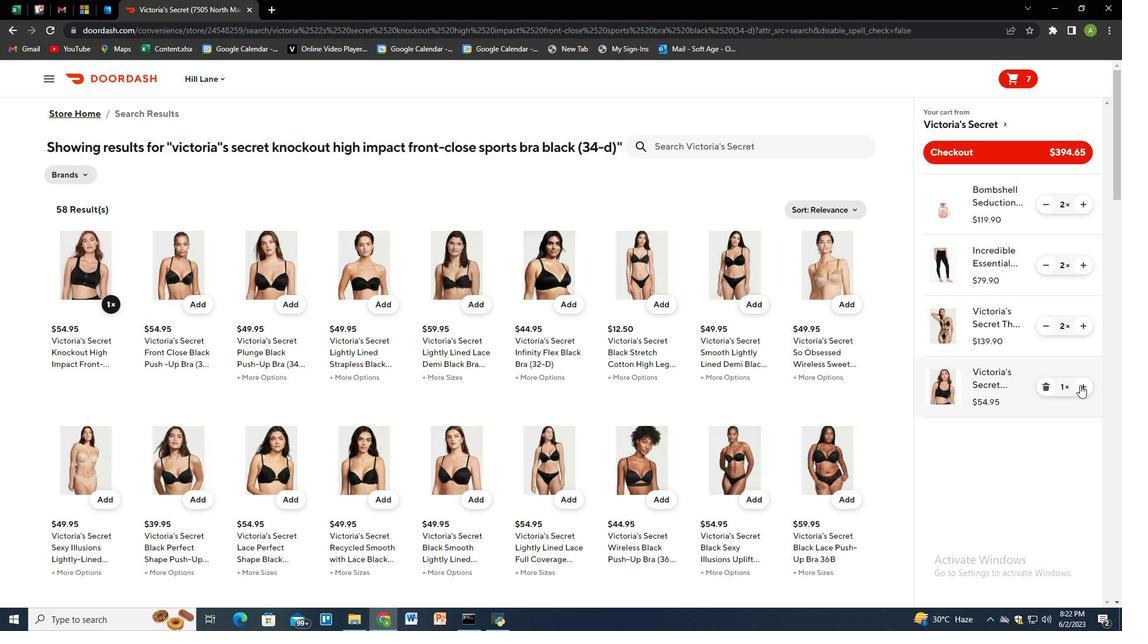 
Action: Mouse pressed left at (1084, 383)
Screenshot: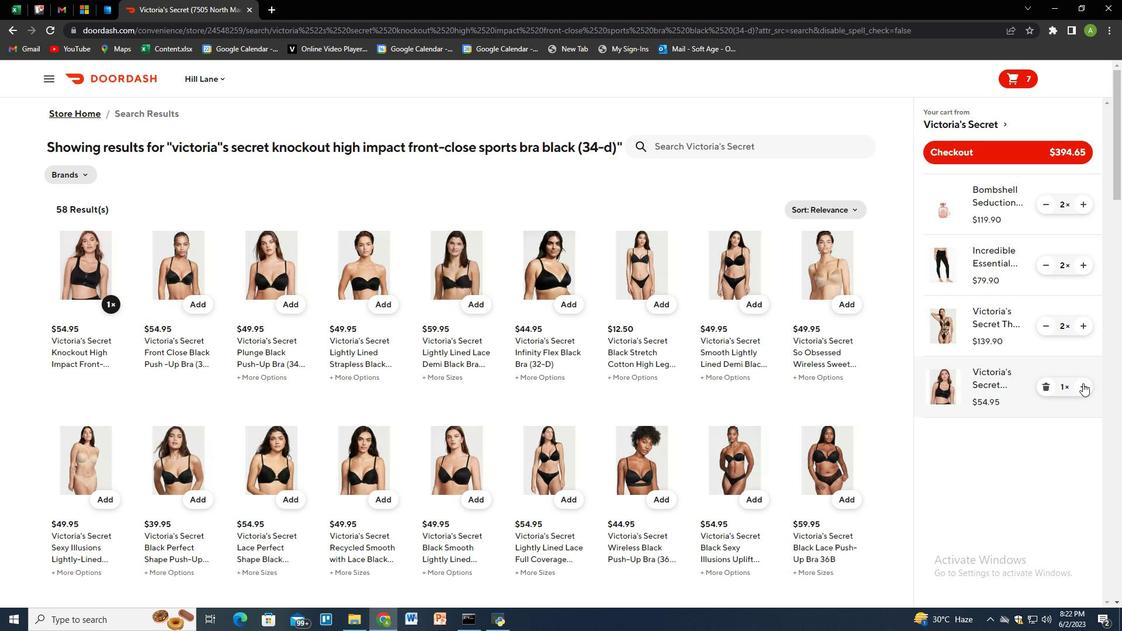 
Action: Mouse moved to (747, 152)
Screenshot: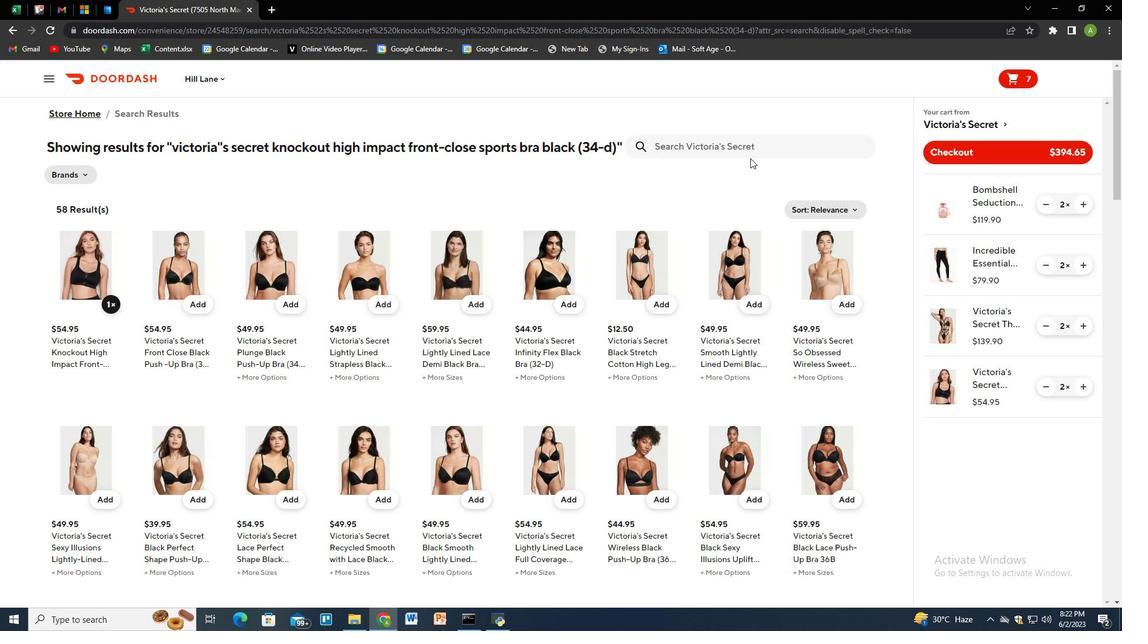 
Action: Mouse pressed left at (747, 152)
Screenshot: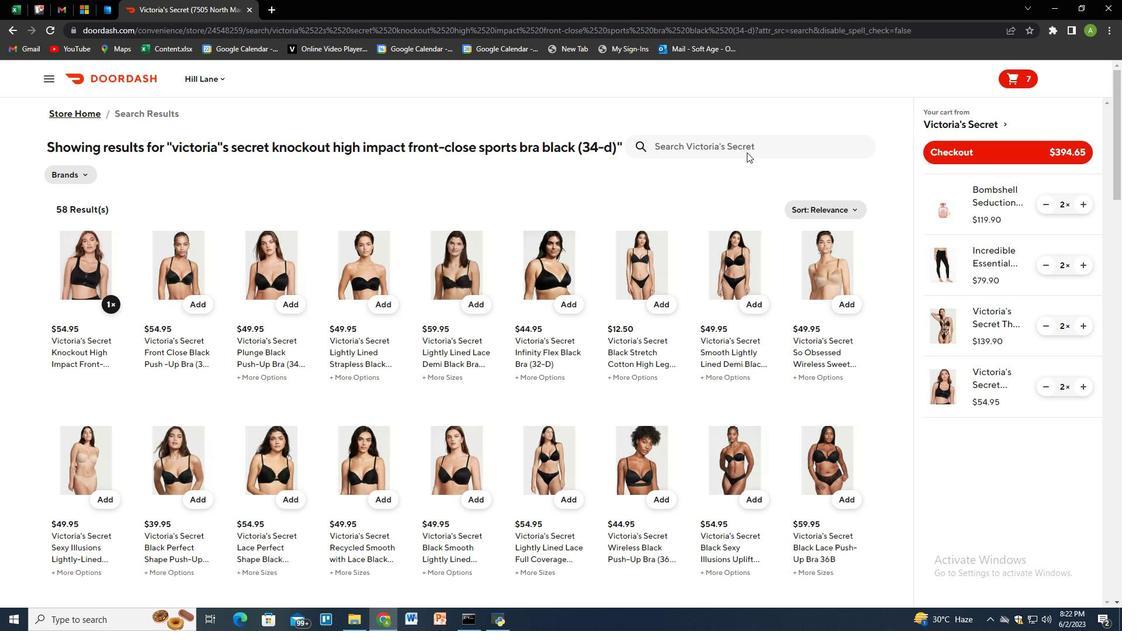 
Action: Key pressed very<Key.space>sexy<Key.space>night<Key.space>eau<Key.space>de<Key.space>parfum<Key.space><Key.shift_r><Key.shift_r>(3.4<Key.space>oz.<Key.shift_r><Key.shift_r><Key.shift_r><Key.shift_r>)<Key.enter>
Screenshot: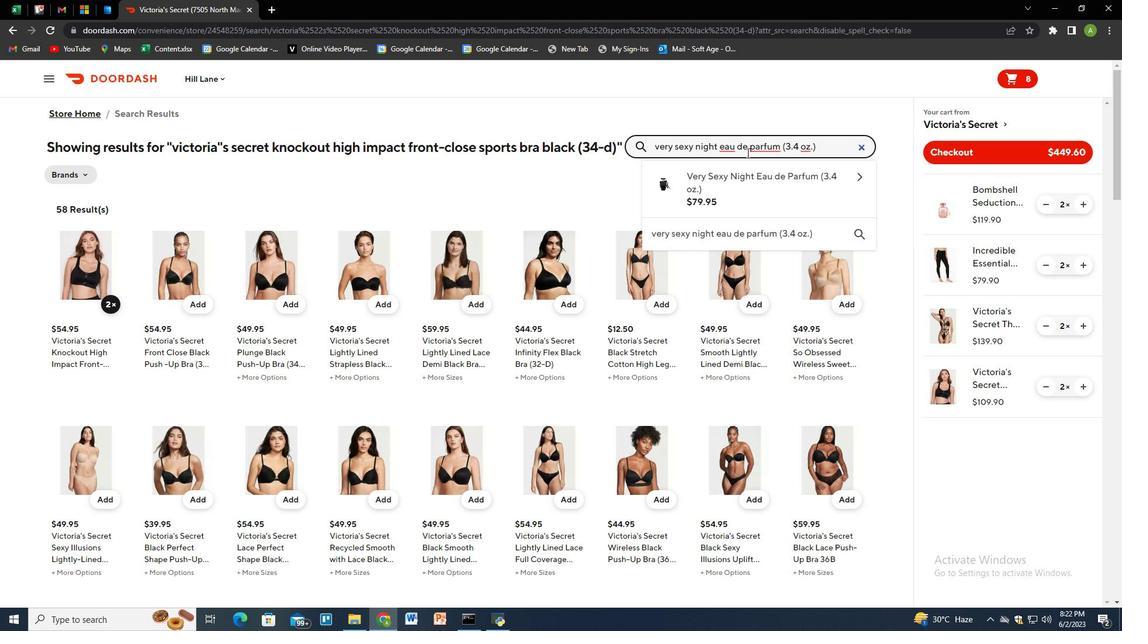 
Action: Mouse moved to (109, 304)
Screenshot: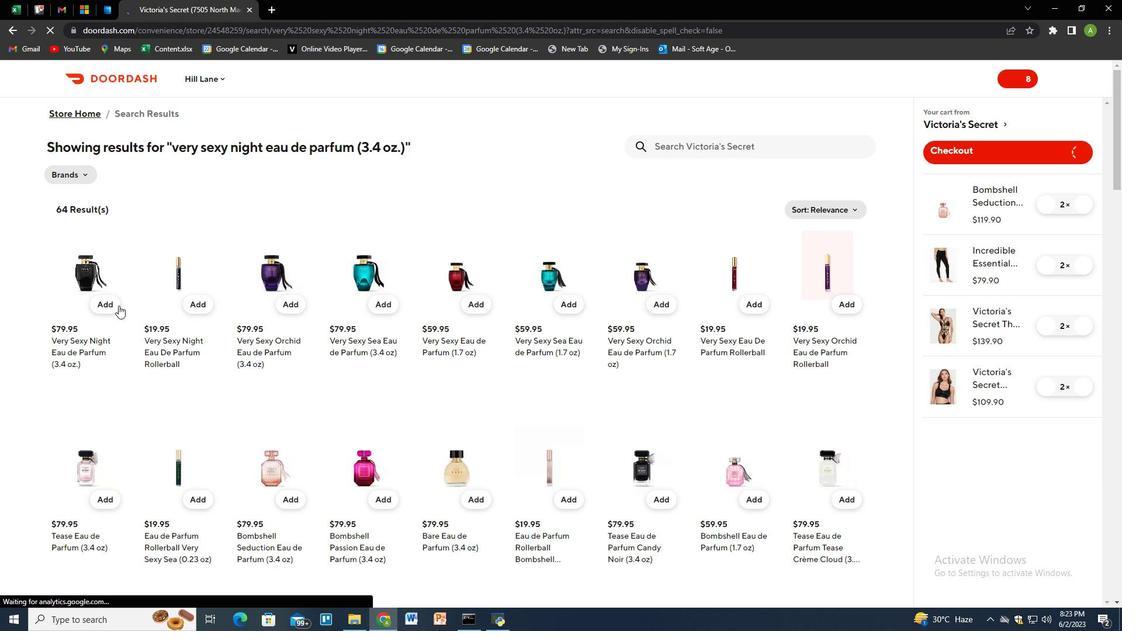 
Action: Mouse pressed left at (109, 304)
Screenshot: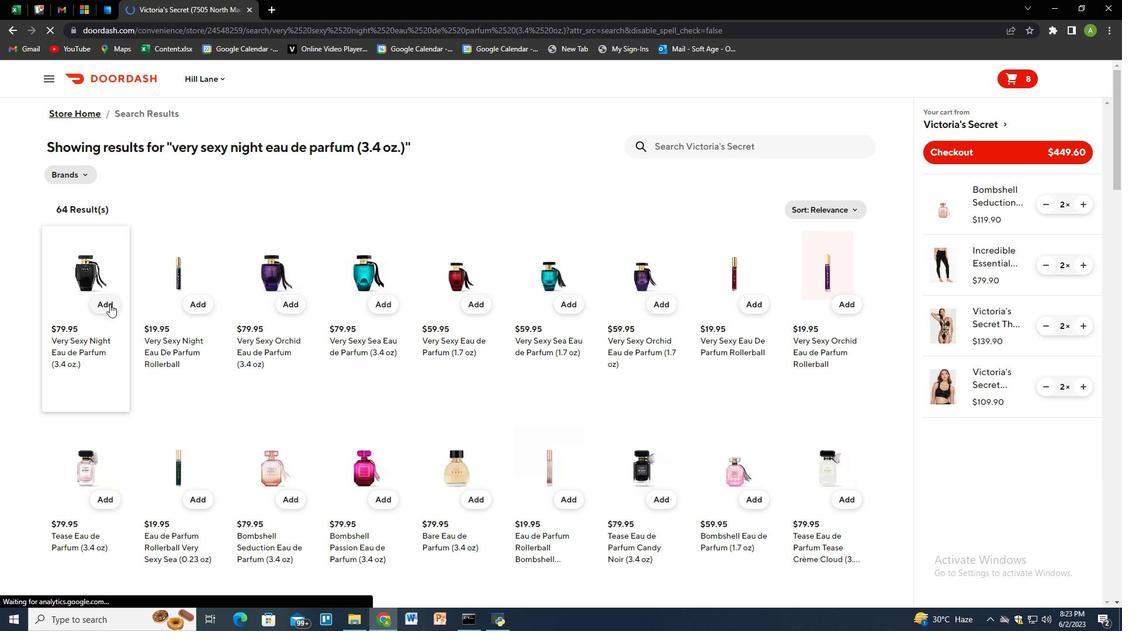 
Action: Mouse moved to (1079, 446)
Screenshot: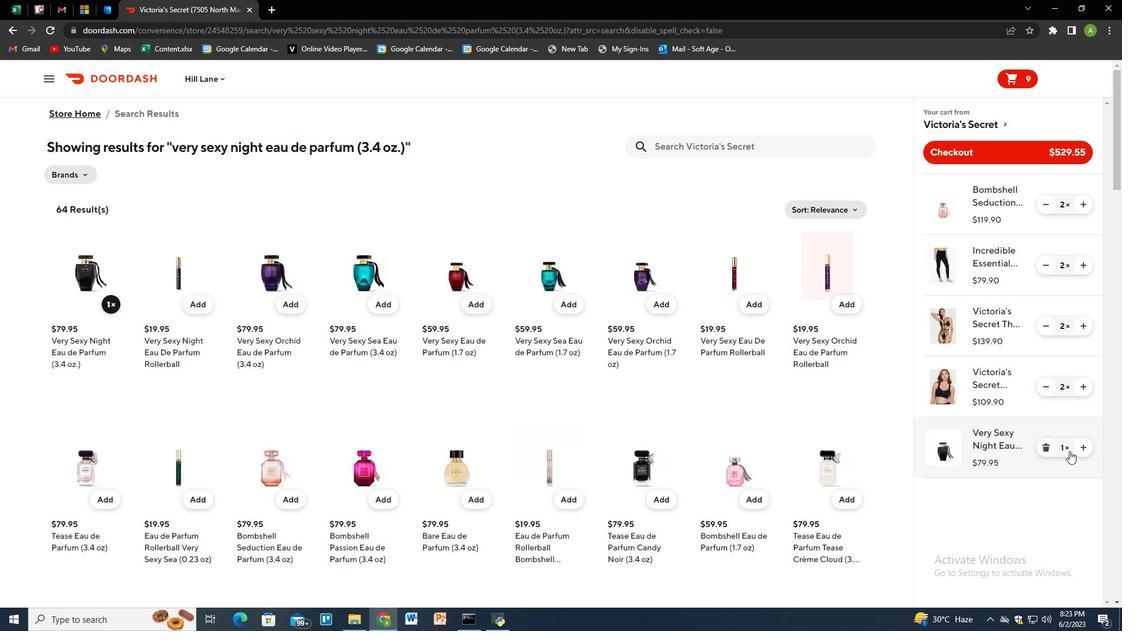 
Action: Mouse pressed left at (1079, 446)
Screenshot: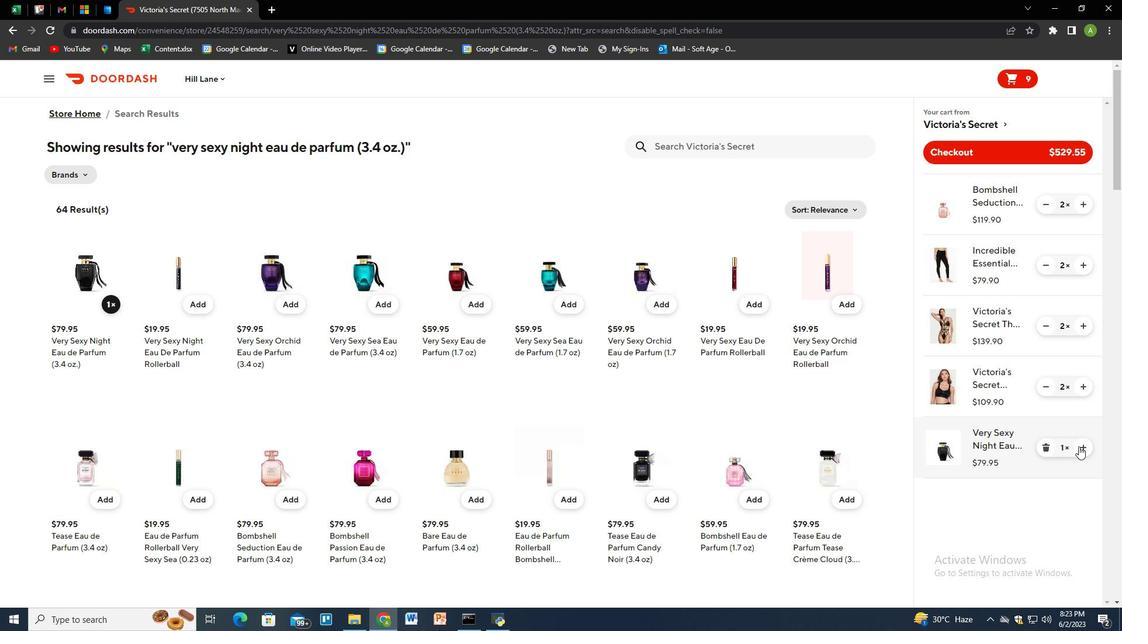 
Action: Mouse pressed left at (1079, 446)
Screenshot: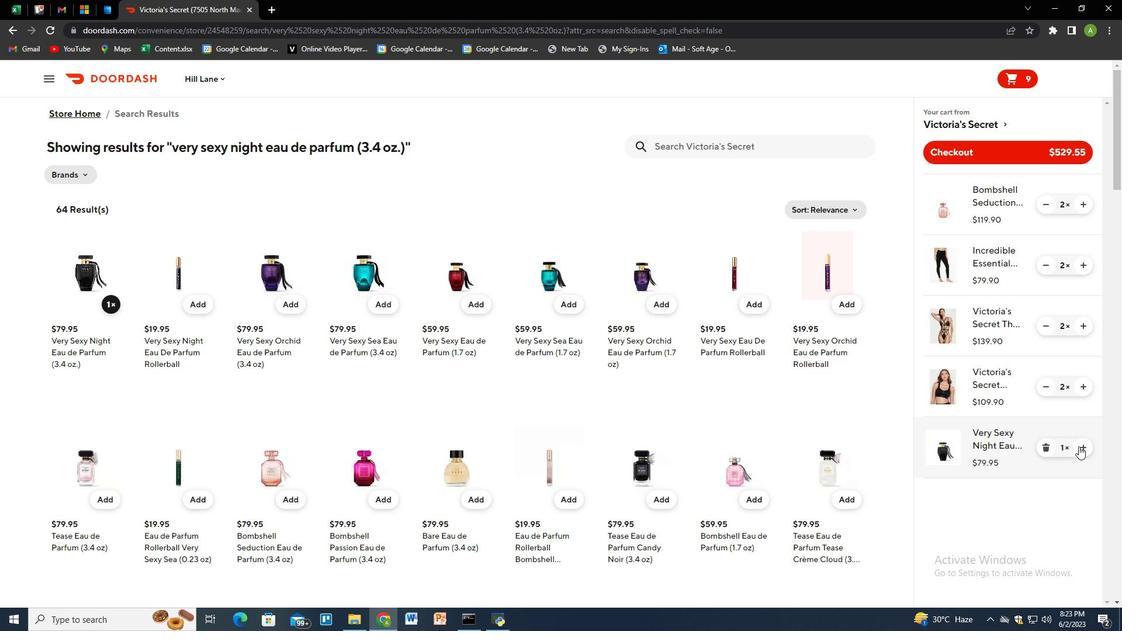 
Action: Mouse moved to (974, 153)
Screenshot: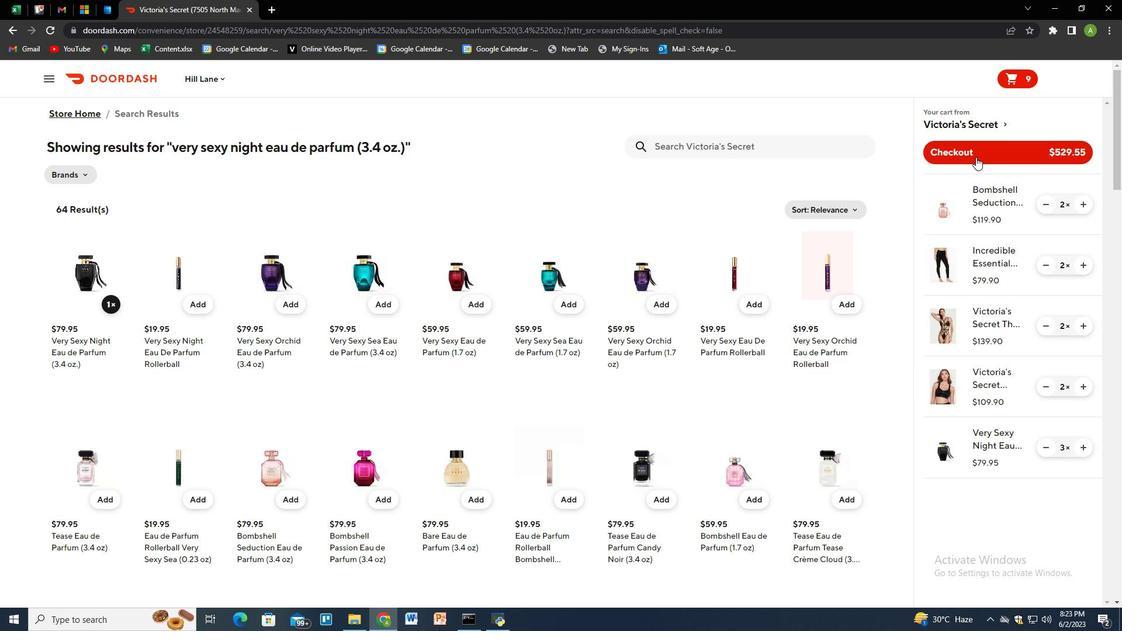 
Action: Mouse pressed left at (974, 153)
Screenshot: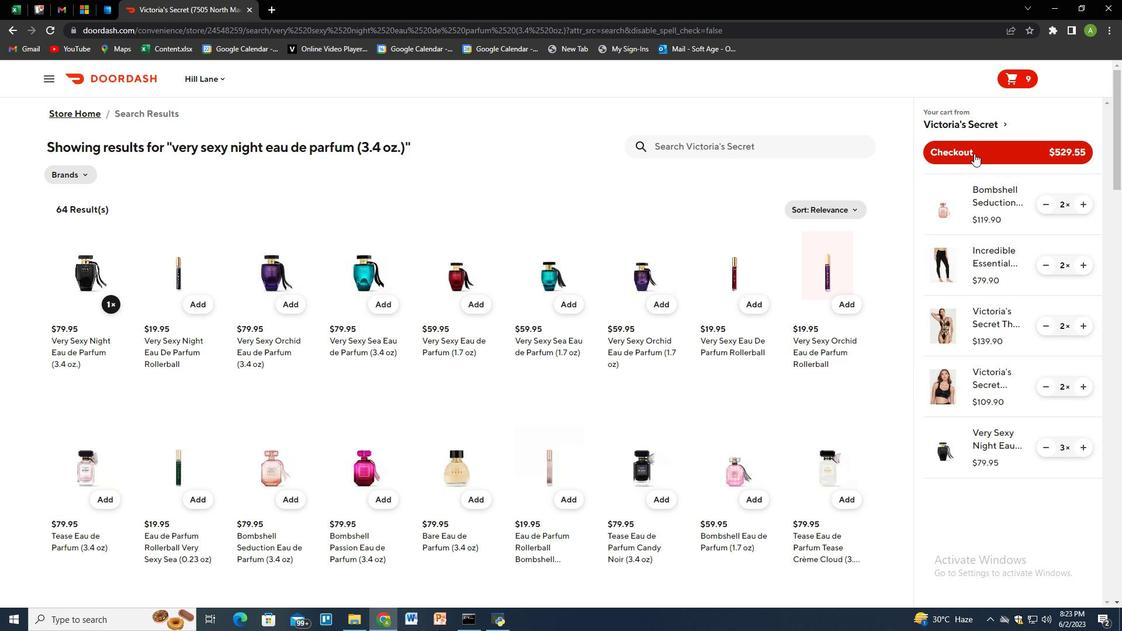 
